 Task: Search one way flight ticket for 2 adults, 4 children and 1 infant on lap in business from Elmira/corning: Elmira/corning Regional Airport to Springfield: Abraham Lincoln Capital Airport on 5-2-2023. Choice of flights is Westjet. Number of bags: 8 checked bags. Price is upto 78000. Outbound departure time preference is 23:30.
Action: Mouse moved to (252, 365)
Screenshot: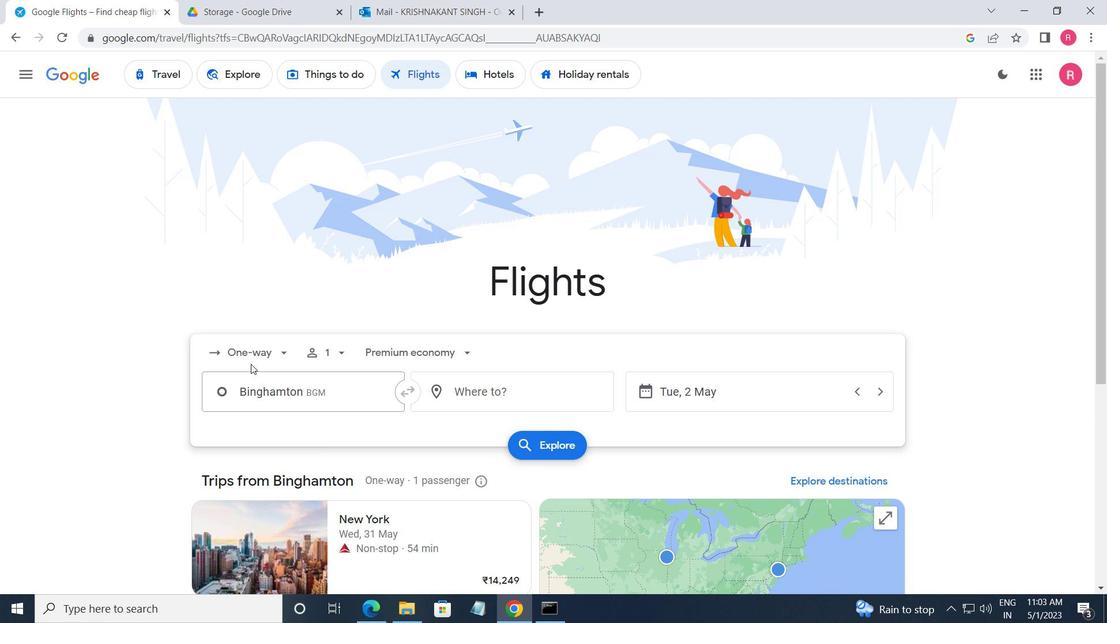 
Action: Mouse pressed left at (252, 365)
Screenshot: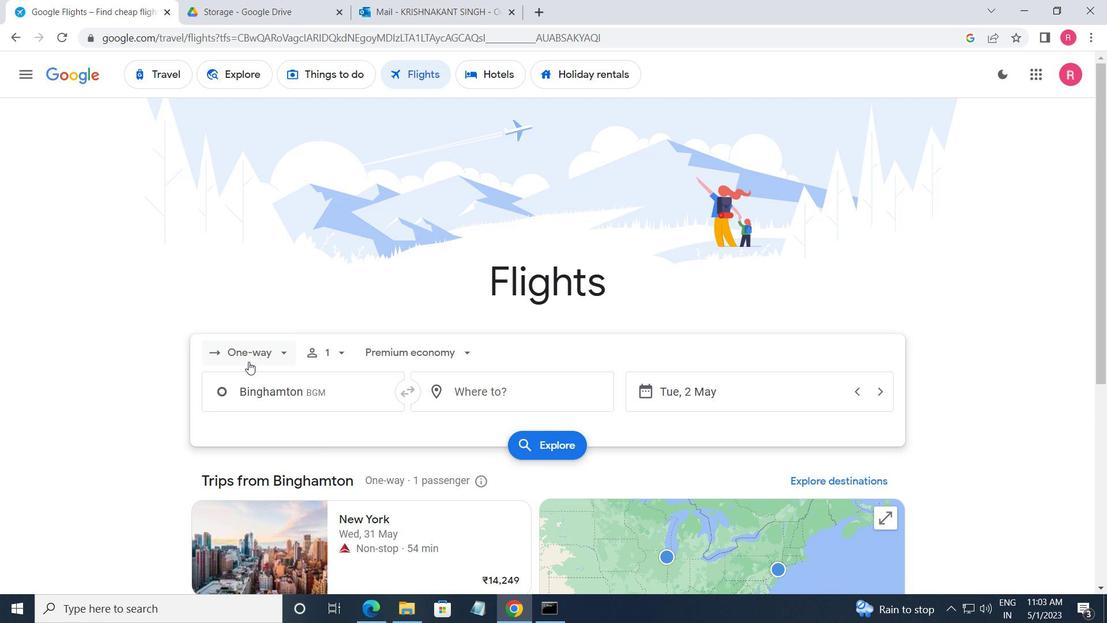 
Action: Mouse moved to (283, 424)
Screenshot: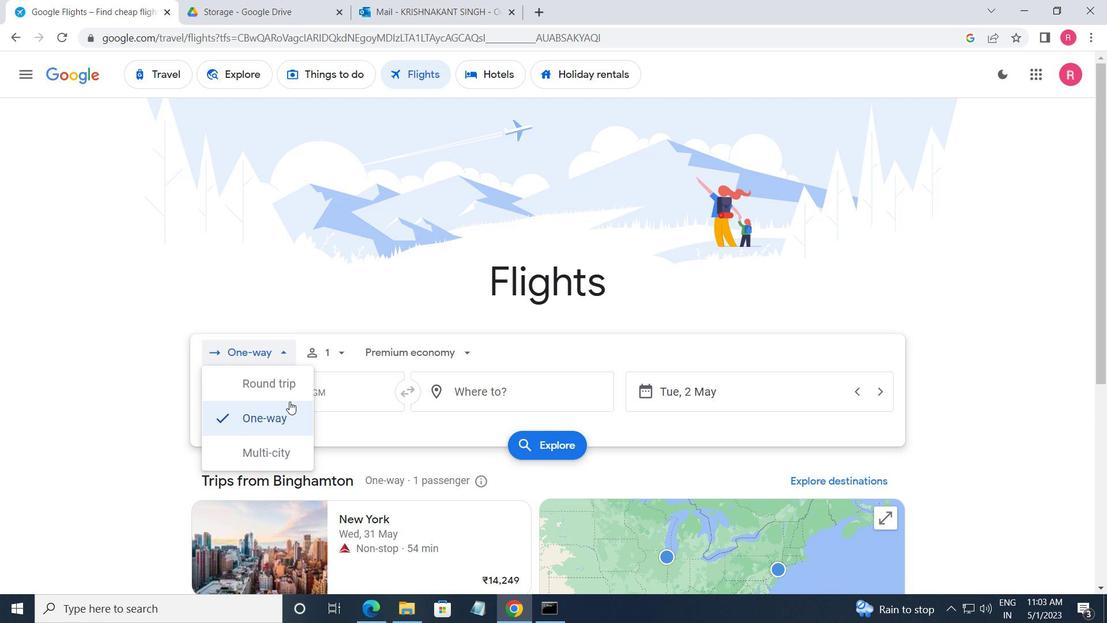 
Action: Mouse pressed left at (283, 424)
Screenshot: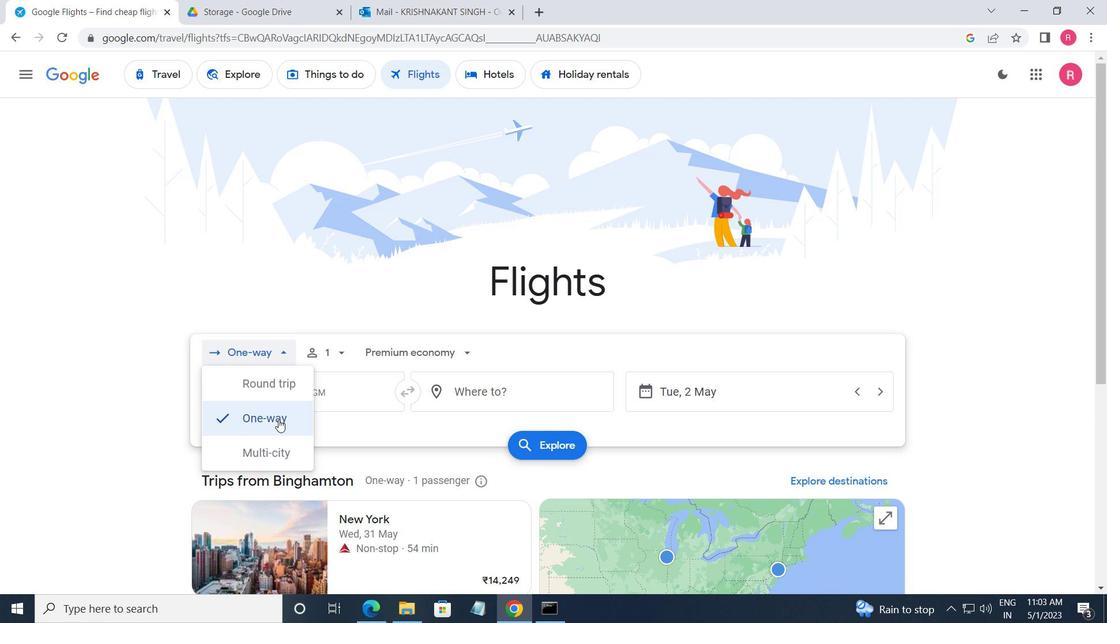 
Action: Mouse moved to (338, 367)
Screenshot: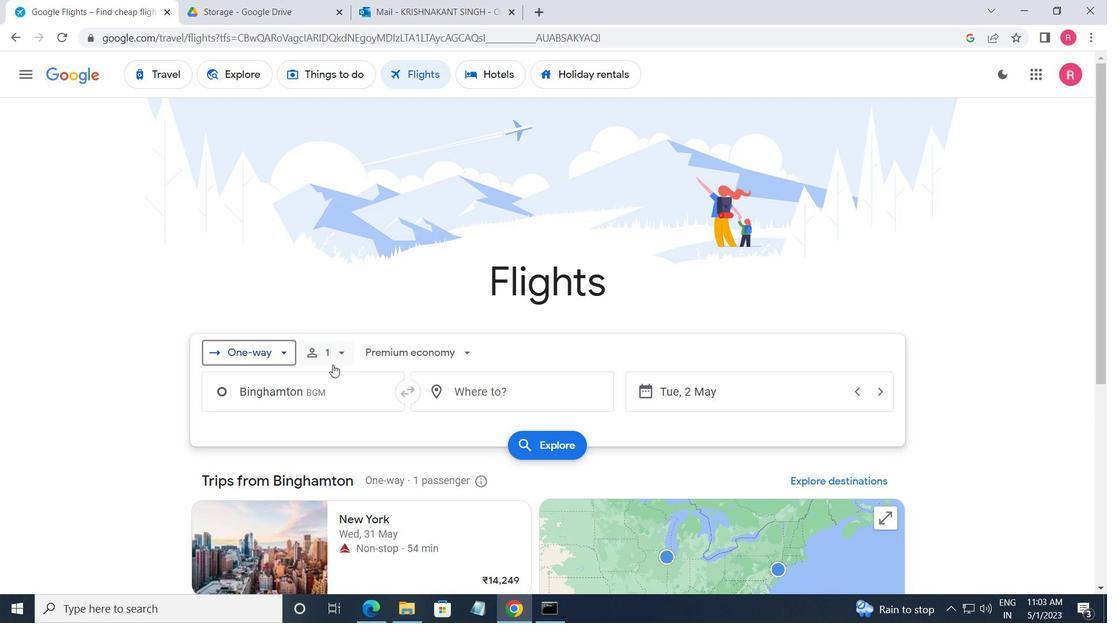 
Action: Mouse pressed left at (338, 367)
Screenshot: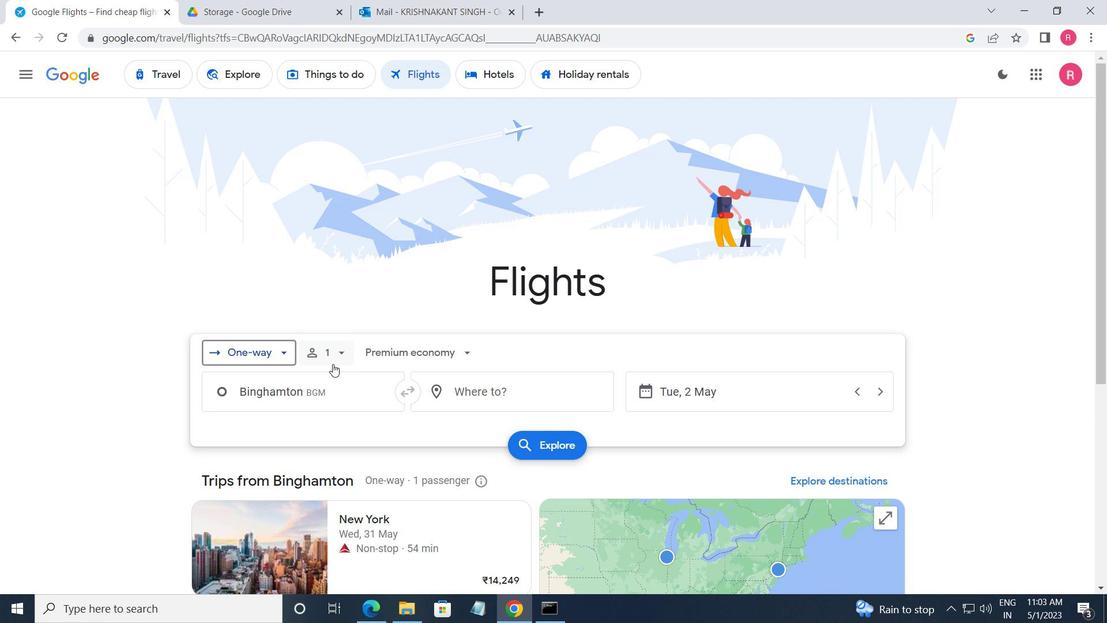 
Action: Mouse moved to (460, 406)
Screenshot: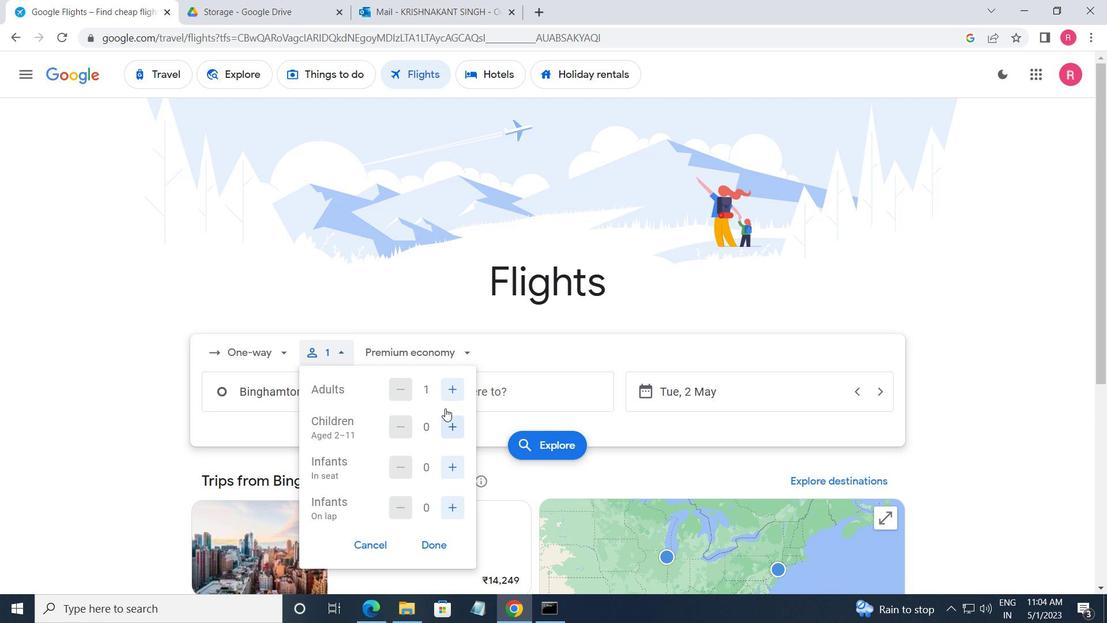 
Action: Mouse pressed left at (460, 406)
Screenshot: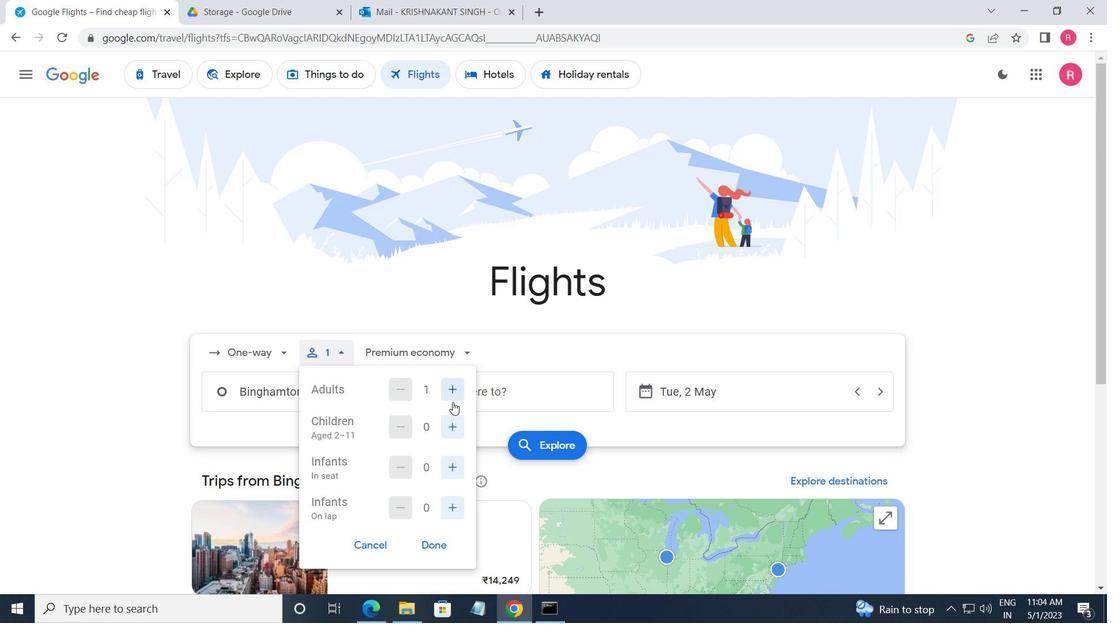 
Action: Mouse pressed left at (460, 406)
Screenshot: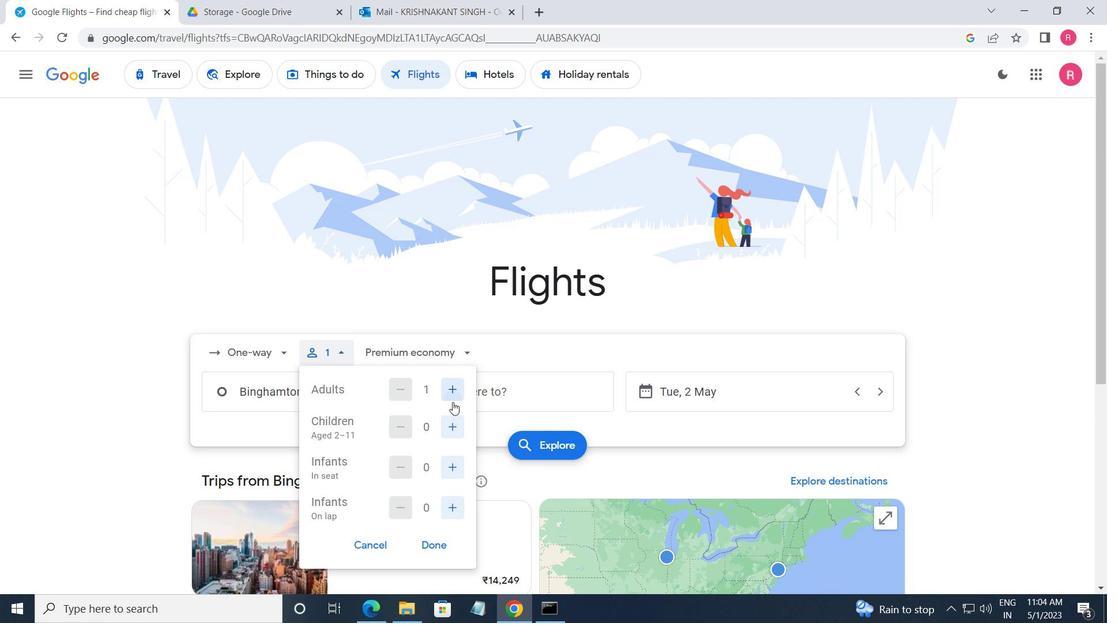 
Action: Mouse moved to (460, 437)
Screenshot: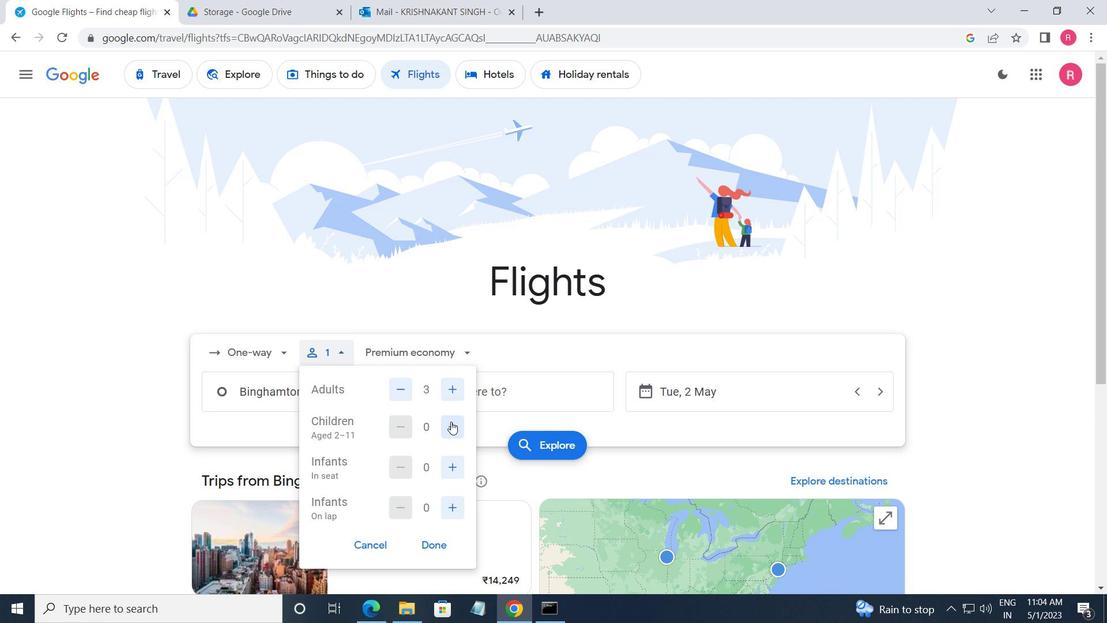 
Action: Mouse pressed left at (460, 437)
Screenshot: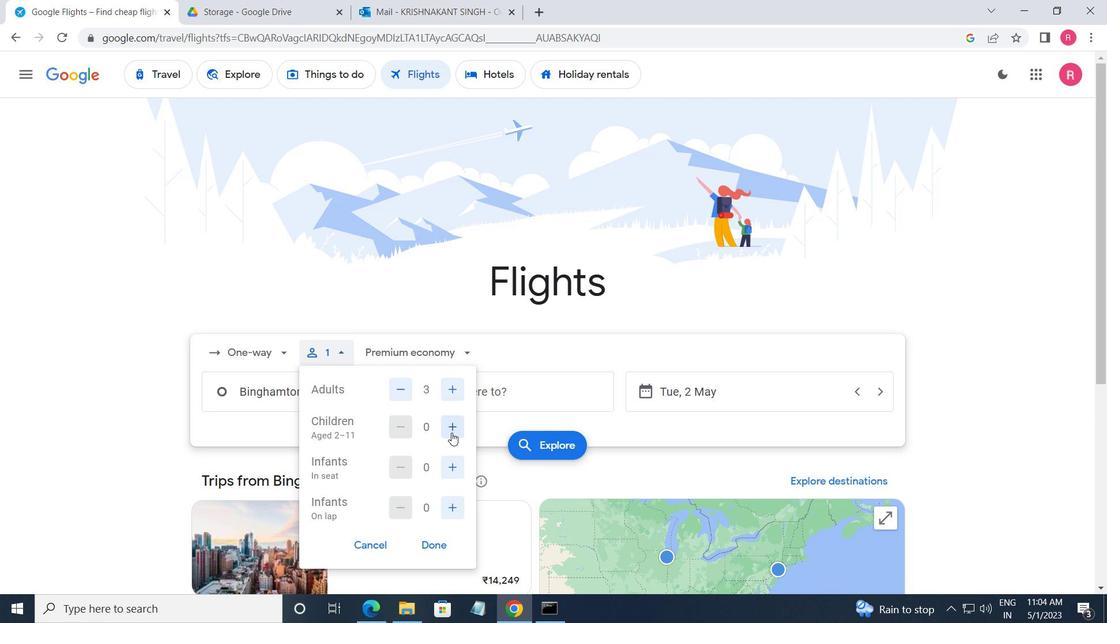 
Action: Mouse moved to (460, 438)
Screenshot: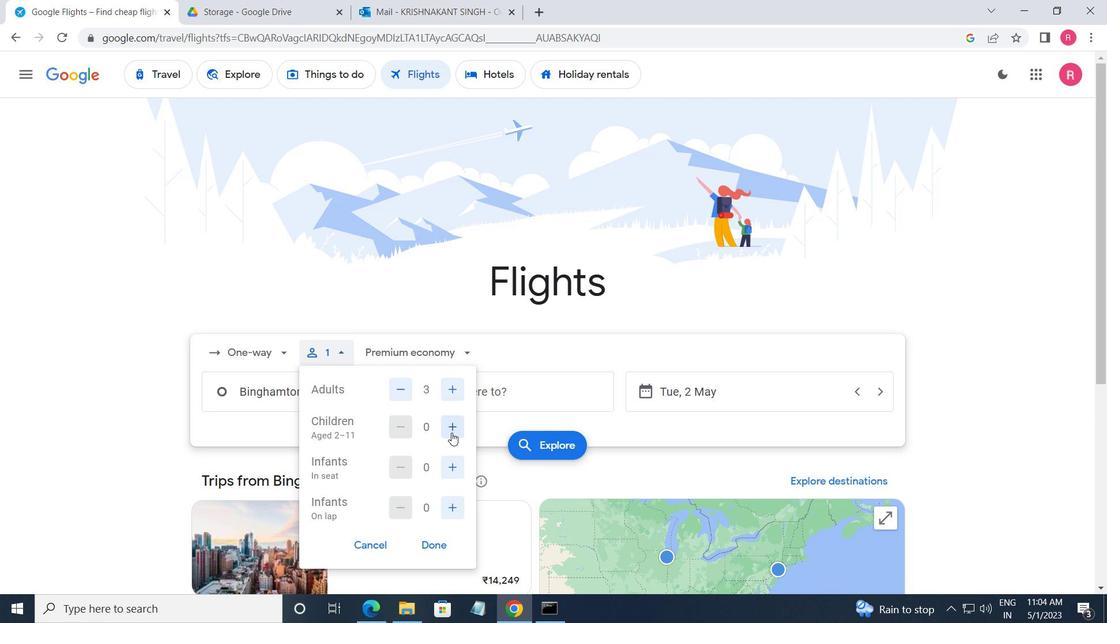 
Action: Mouse pressed left at (460, 438)
Screenshot: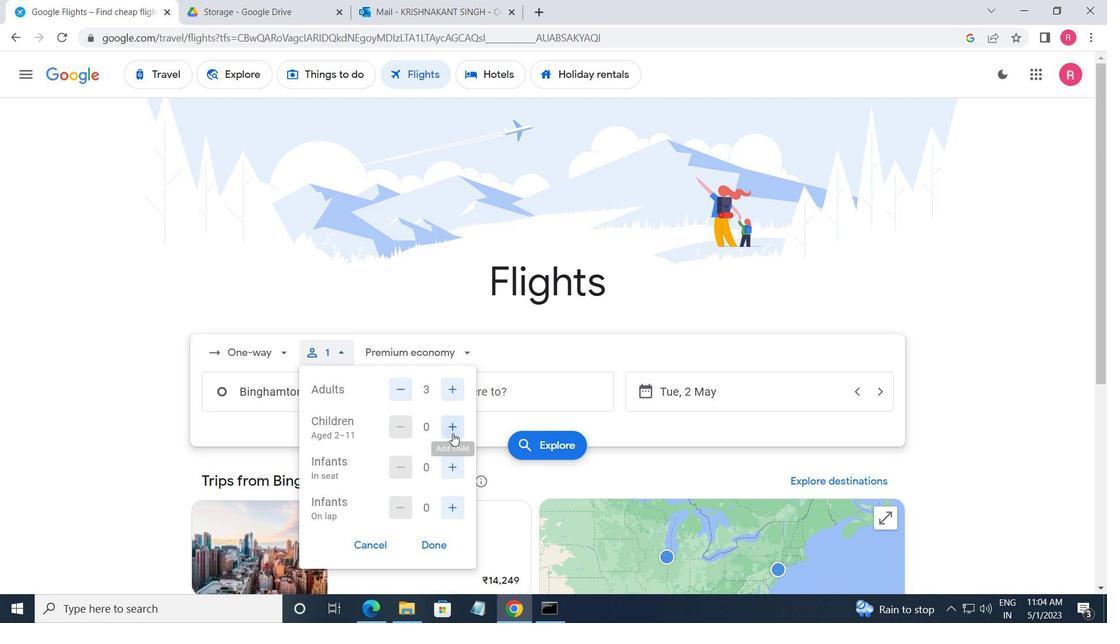 
Action: Mouse pressed left at (460, 438)
Screenshot: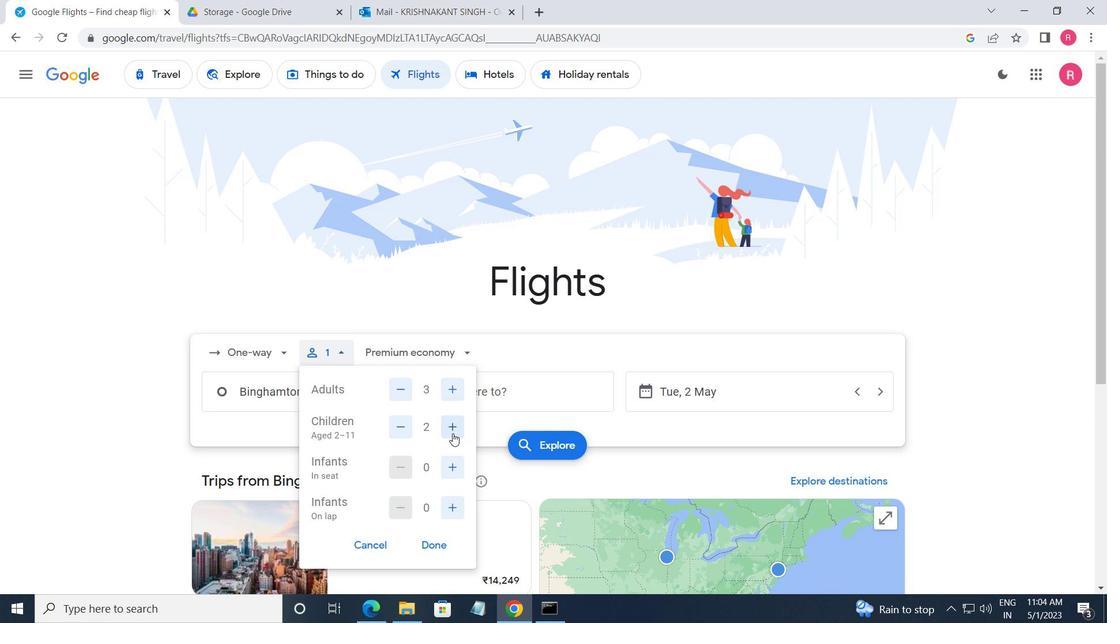
Action: Mouse moved to (453, 553)
Screenshot: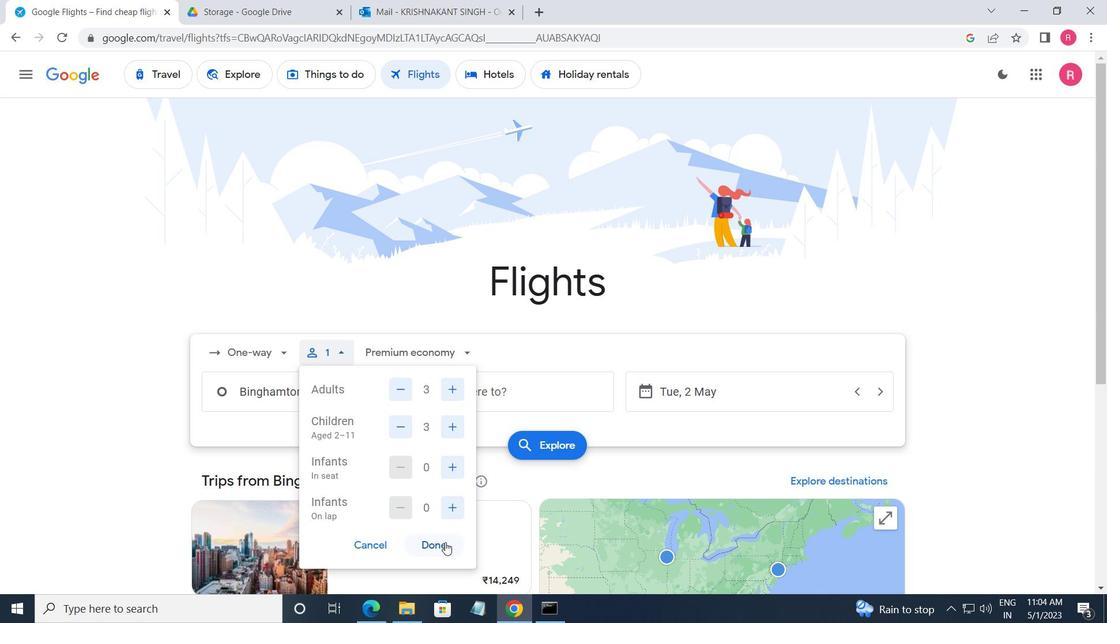 
Action: Mouse pressed left at (453, 553)
Screenshot: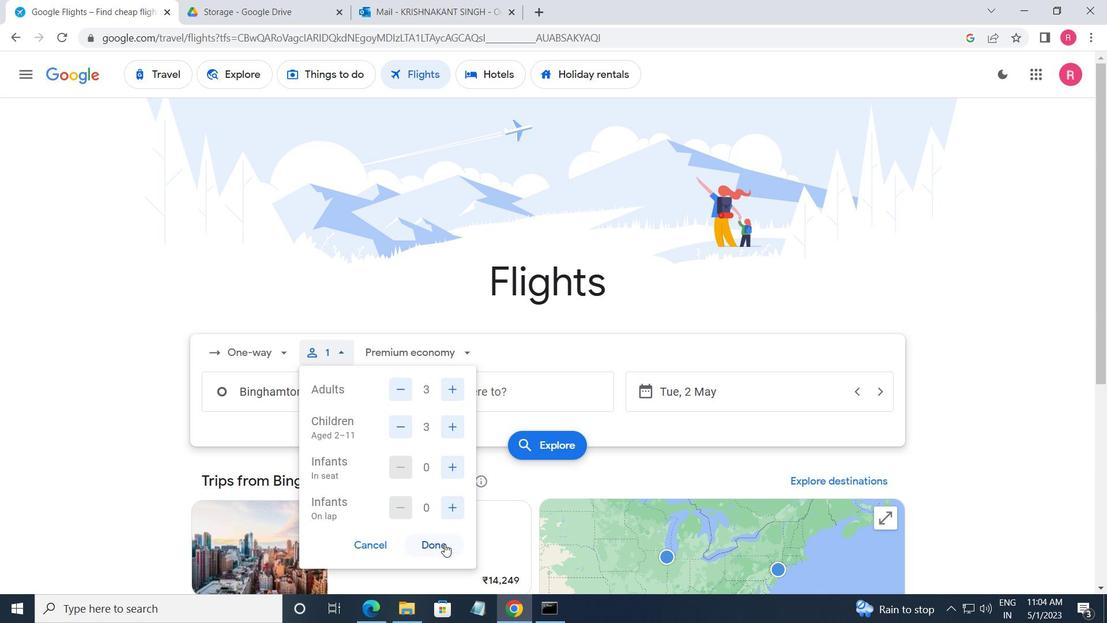 
Action: Mouse moved to (342, 396)
Screenshot: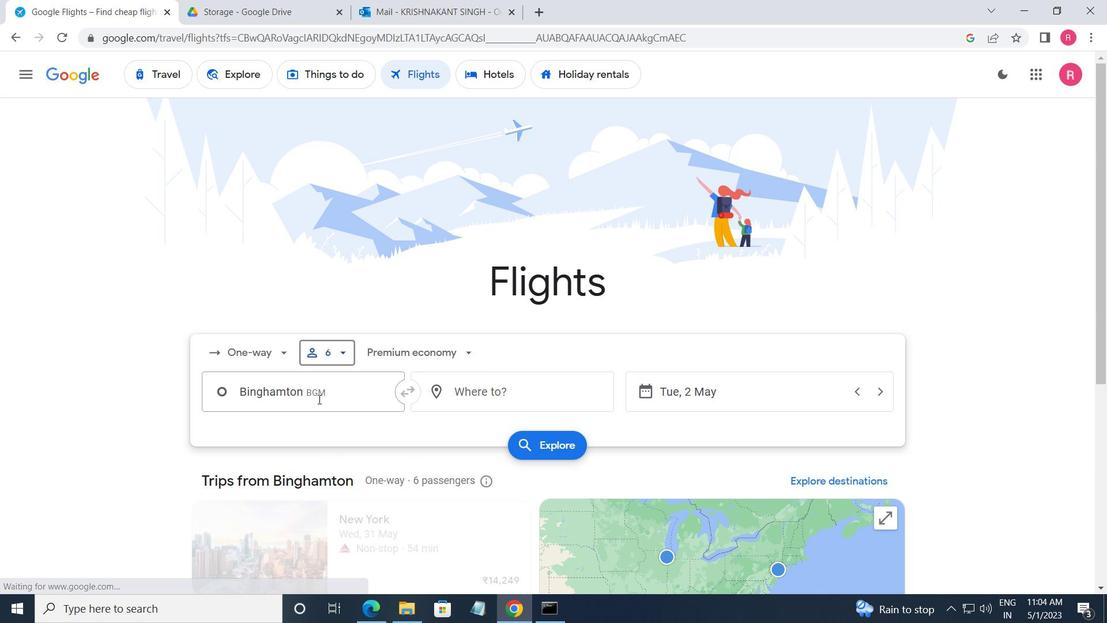 
Action: Mouse pressed left at (342, 396)
Screenshot: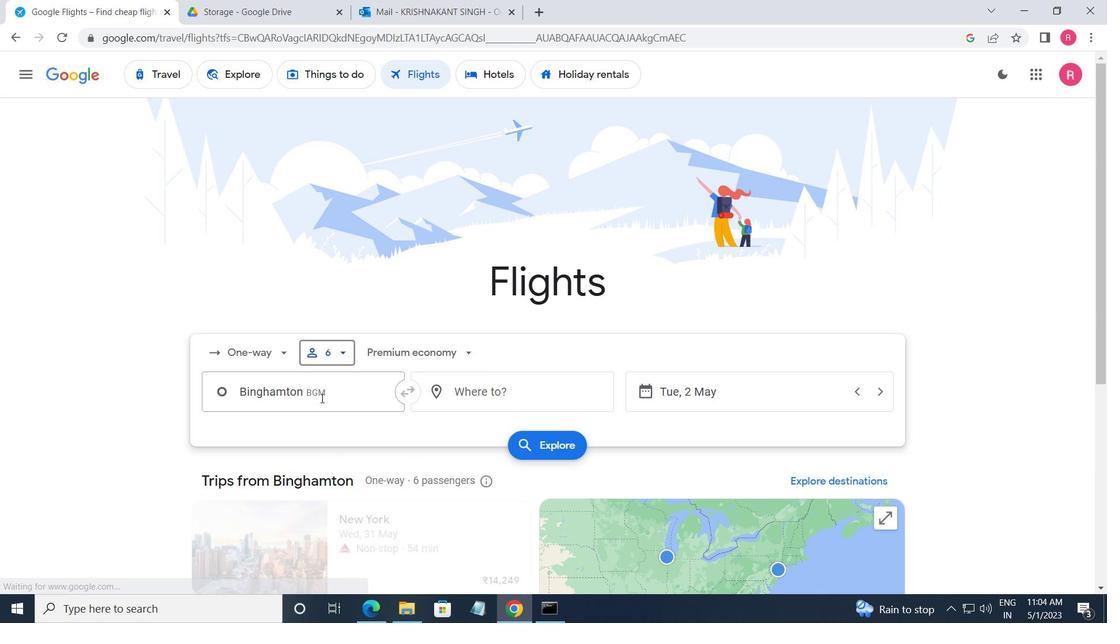 
Action: Mouse moved to (325, 408)
Screenshot: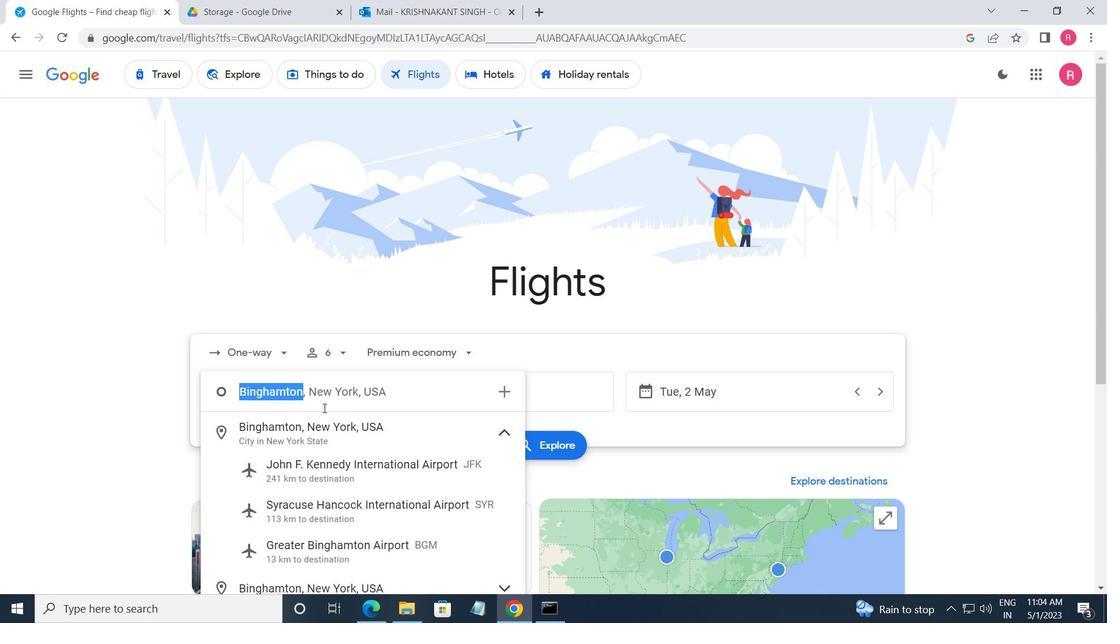 
Action: Mouse pressed left at (325, 408)
Screenshot: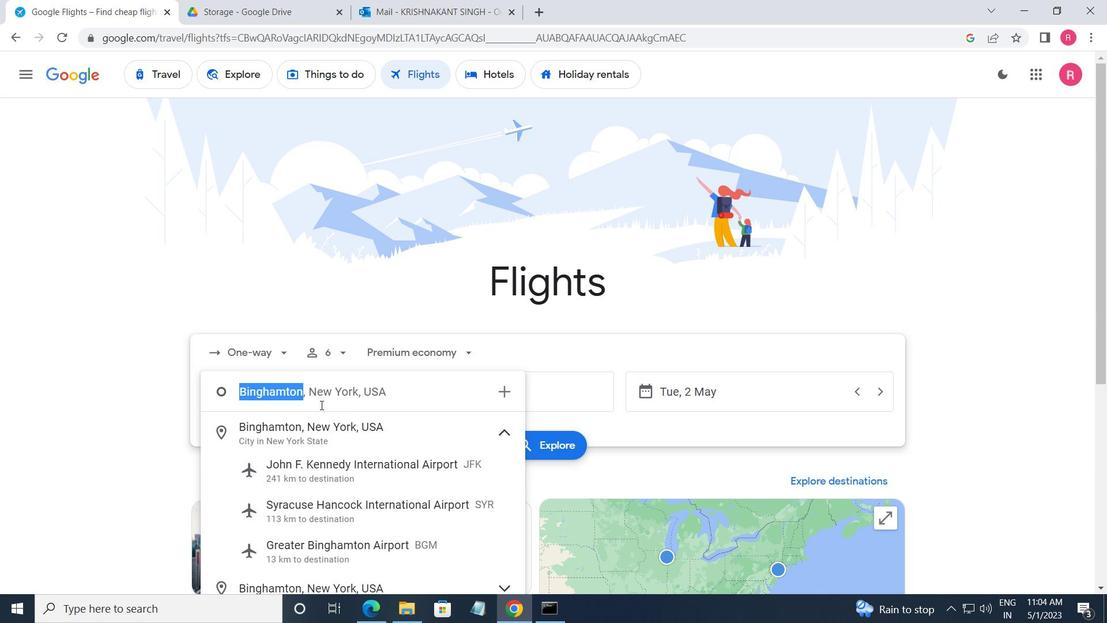 
Action: Key pressed <Key.space><Key.backspace><Key.backspace><Key.backspace><Key.backspace><Key.backspace><Key.backspace><Key.backspace><Key.backspace><Key.backspace><Key.backspace><Key.backspace><Key.backspace><Key.backspace><Key.backspace><Key.backspace><Key.backspace><Key.shift>GREAER<Key.backspace><Key.backspace>TER<Key.space><Key.shift>B
Screenshot: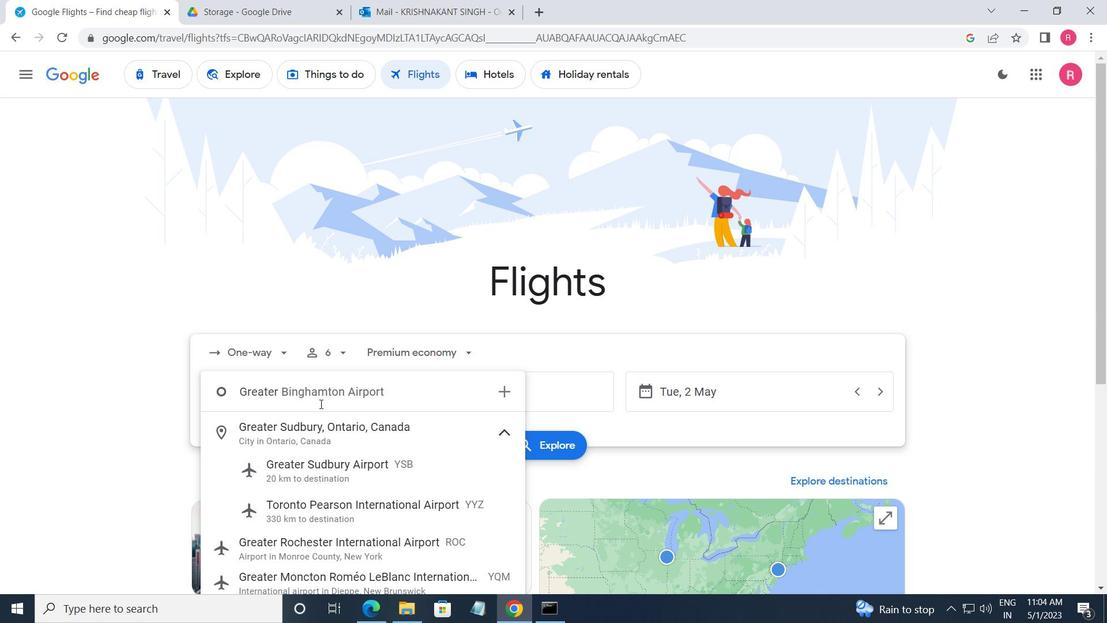 
Action: Mouse moved to (327, 402)
Screenshot: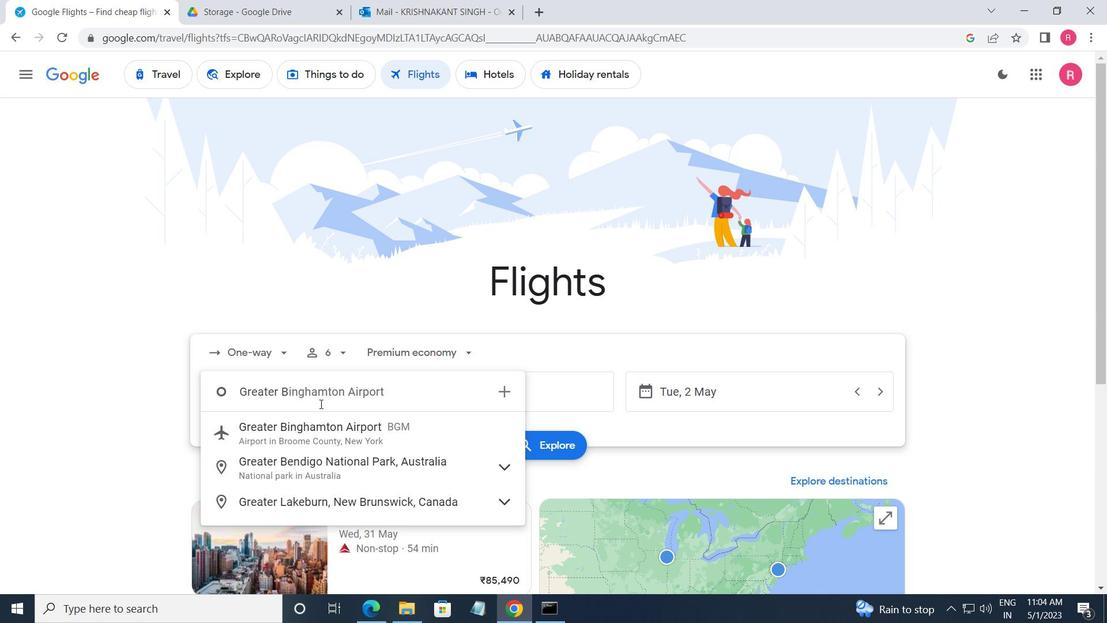 
Action: Mouse scrolled (327, 402) with delta (0, 0)
Screenshot: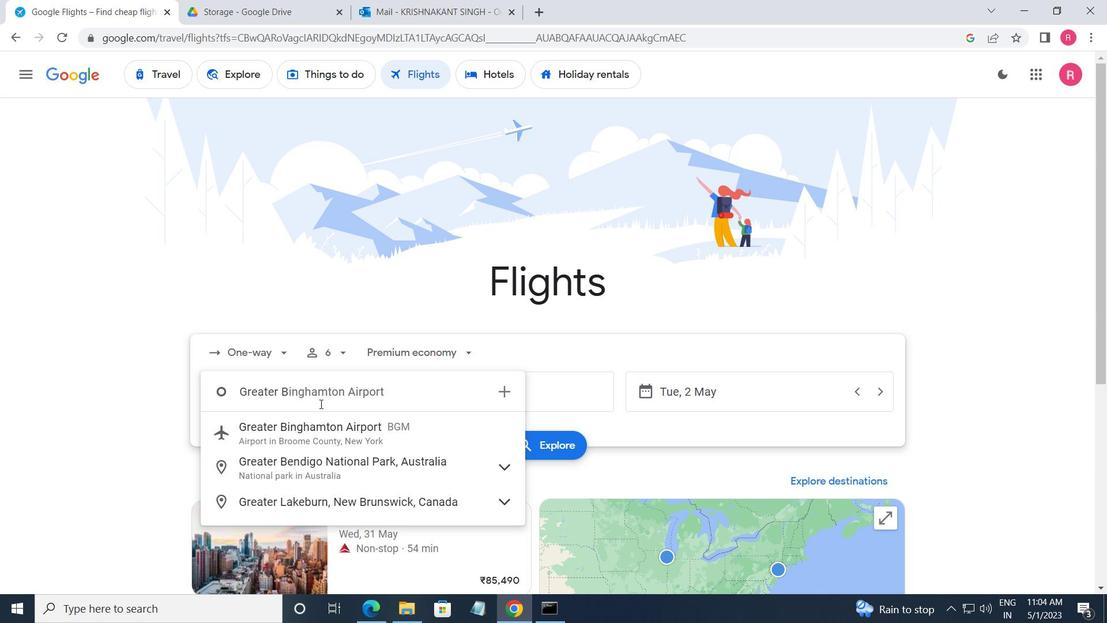 
Action: Mouse moved to (366, 440)
Screenshot: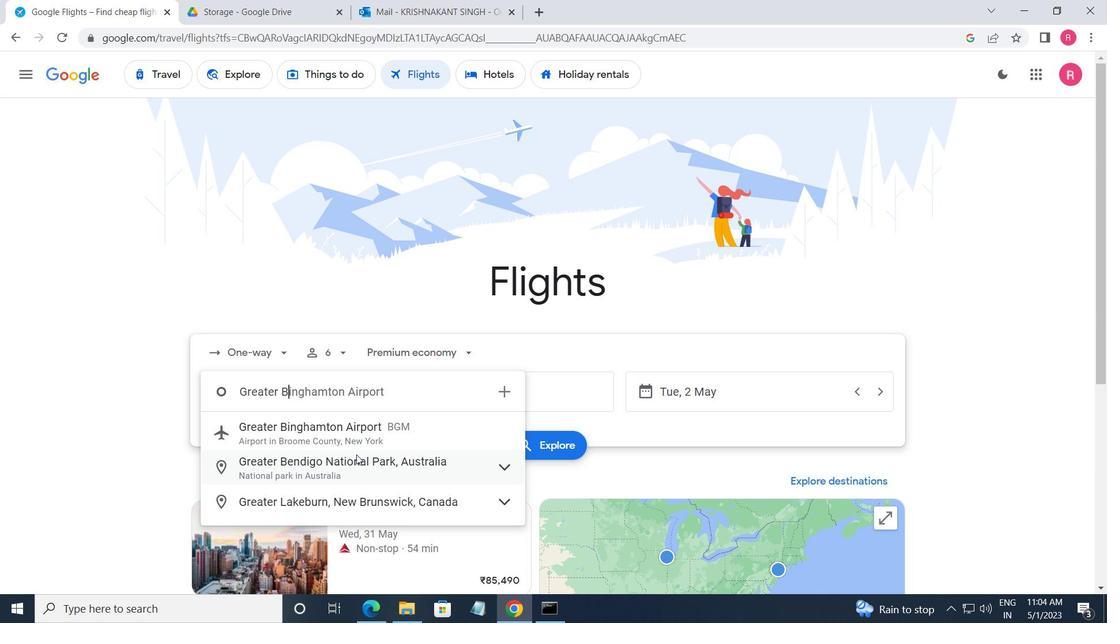 
Action: Mouse pressed left at (366, 440)
Screenshot: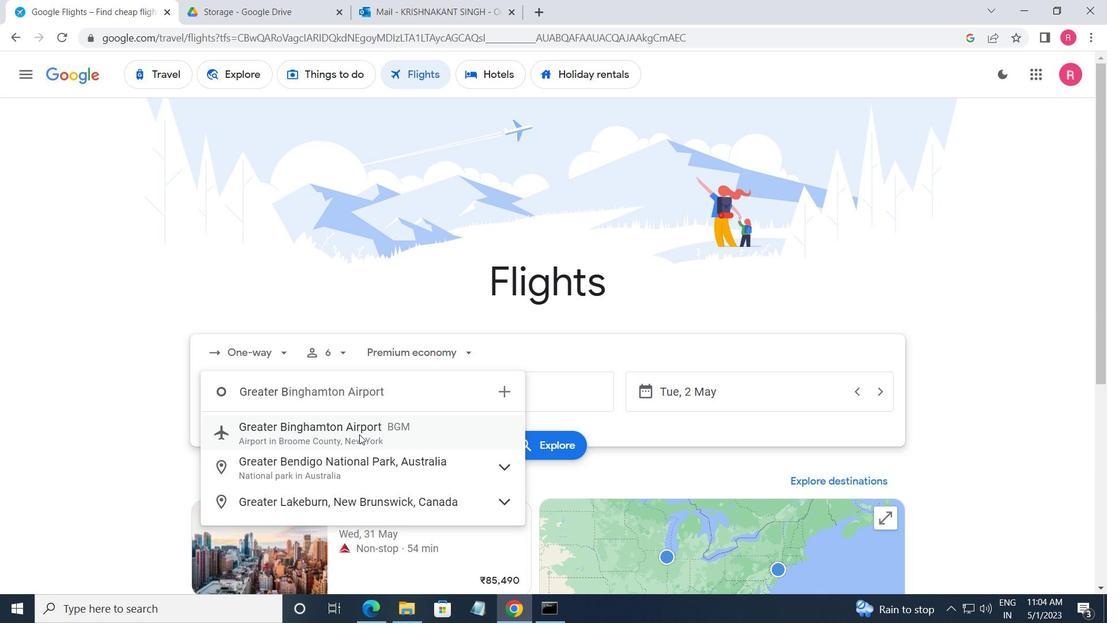 
Action: Mouse moved to (488, 389)
Screenshot: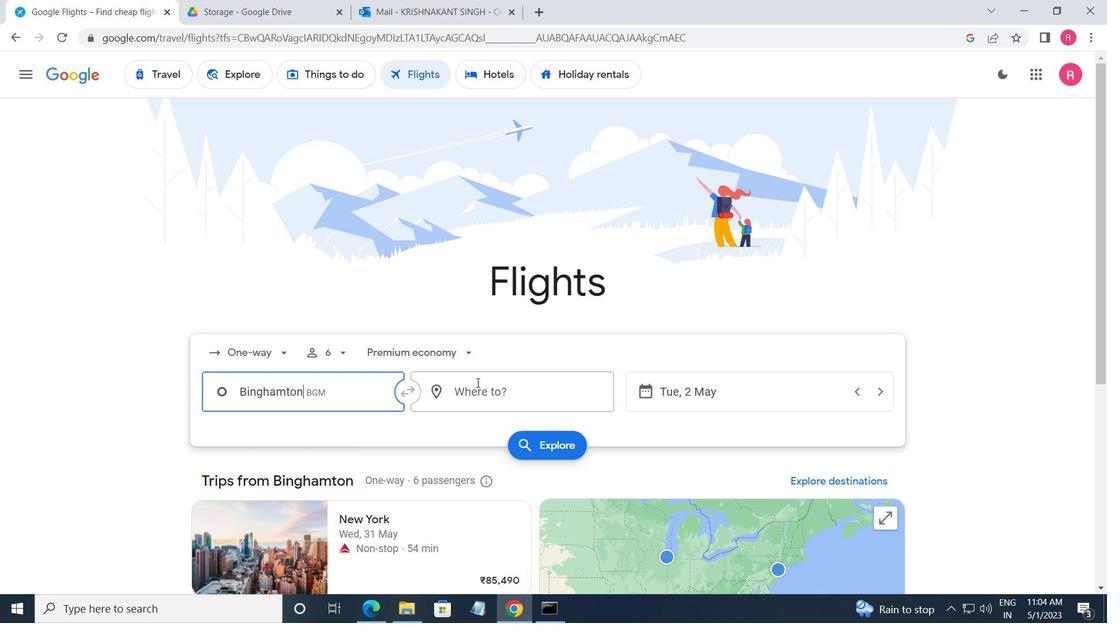 
Action: Mouse pressed left at (488, 389)
Screenshot: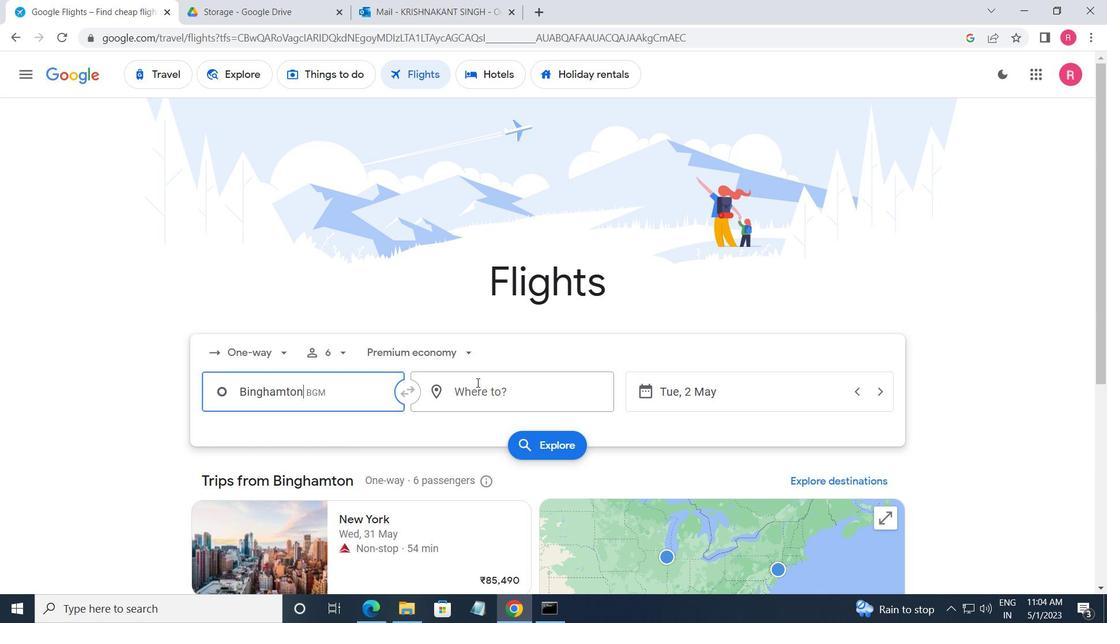 
Action: Mouse moved to (485, 546)
Screenshot: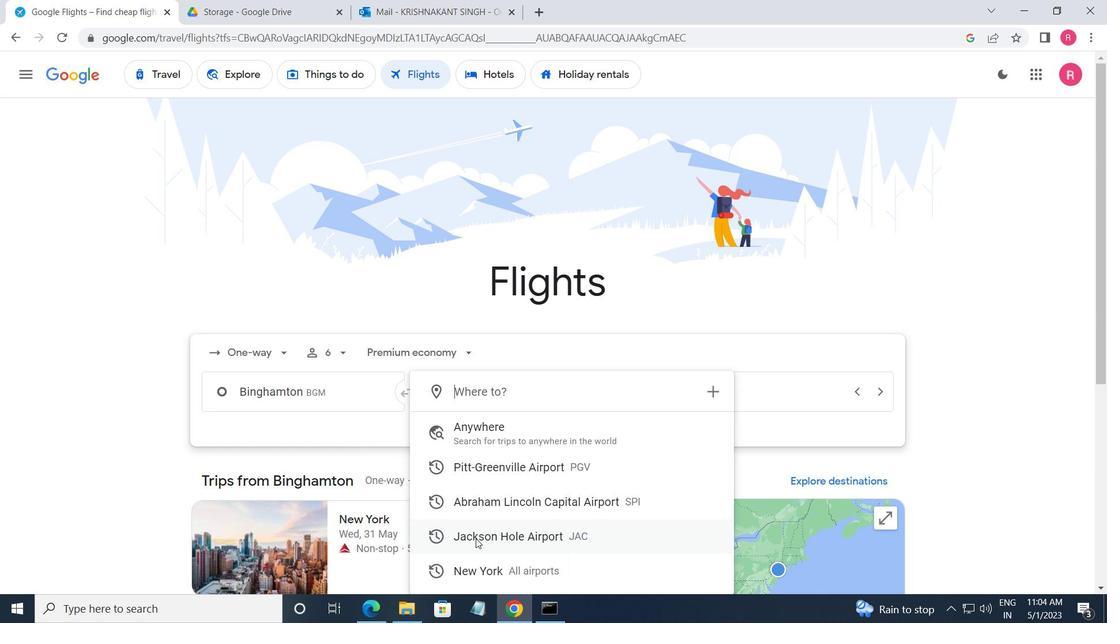 
Action: Mouse pressed left at (485, 546)
Screenshot: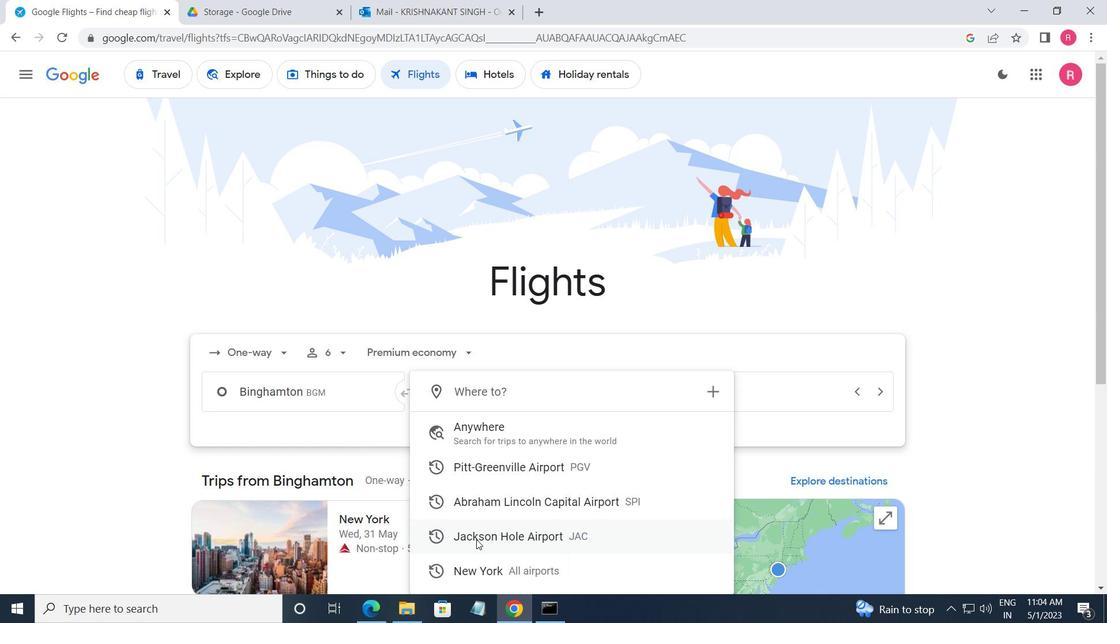 
Action: Mouse moved to (755, 389)
Screenshot: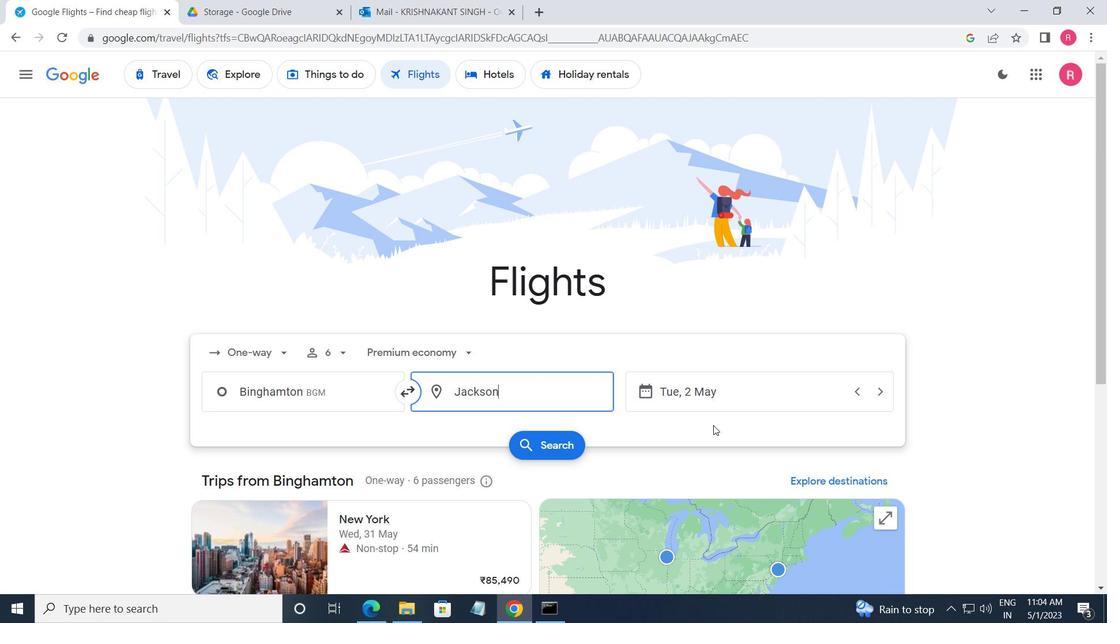 
Action: Mouse pressed left at (755, 389)
Screenshot: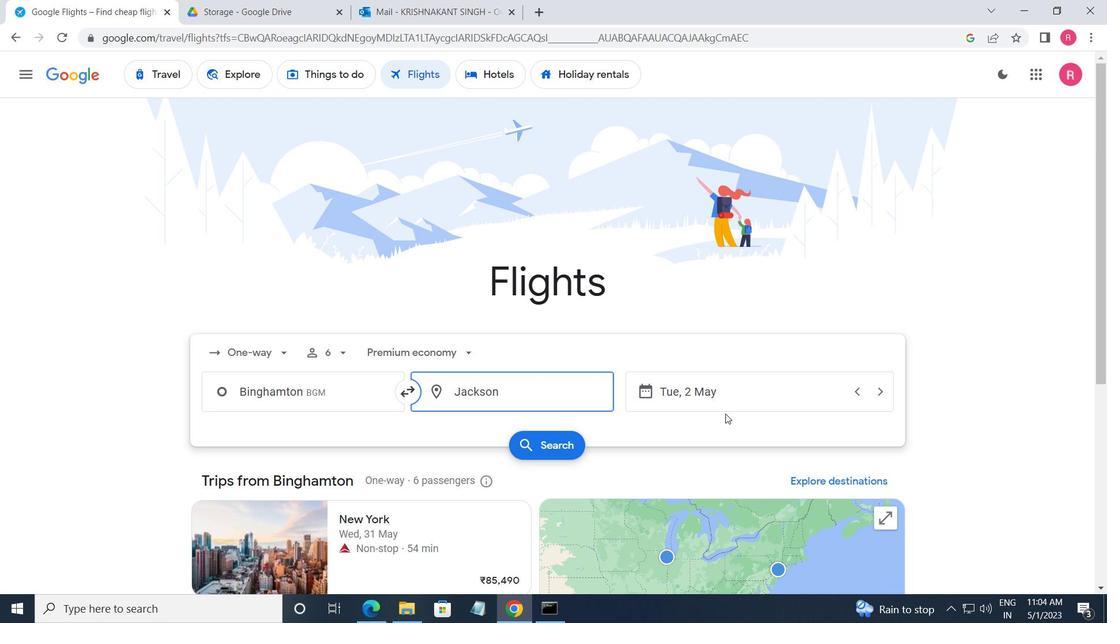 
Action: Mouse moved to (462, 335)
Screenshot: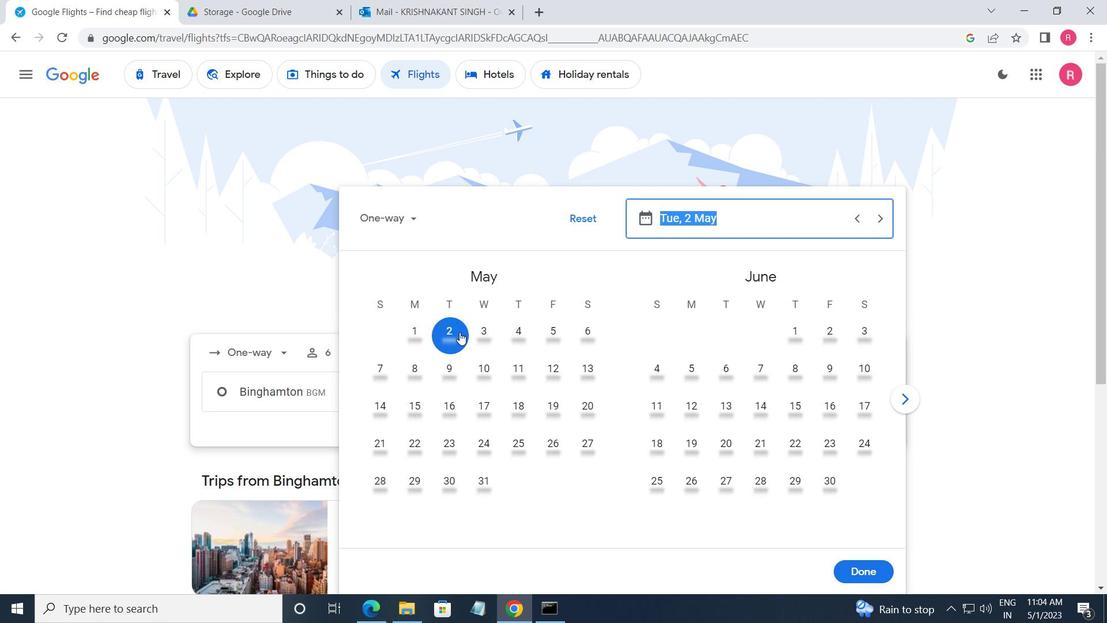 
Action: Mouse pressed left at (462, 335)
Screenshot: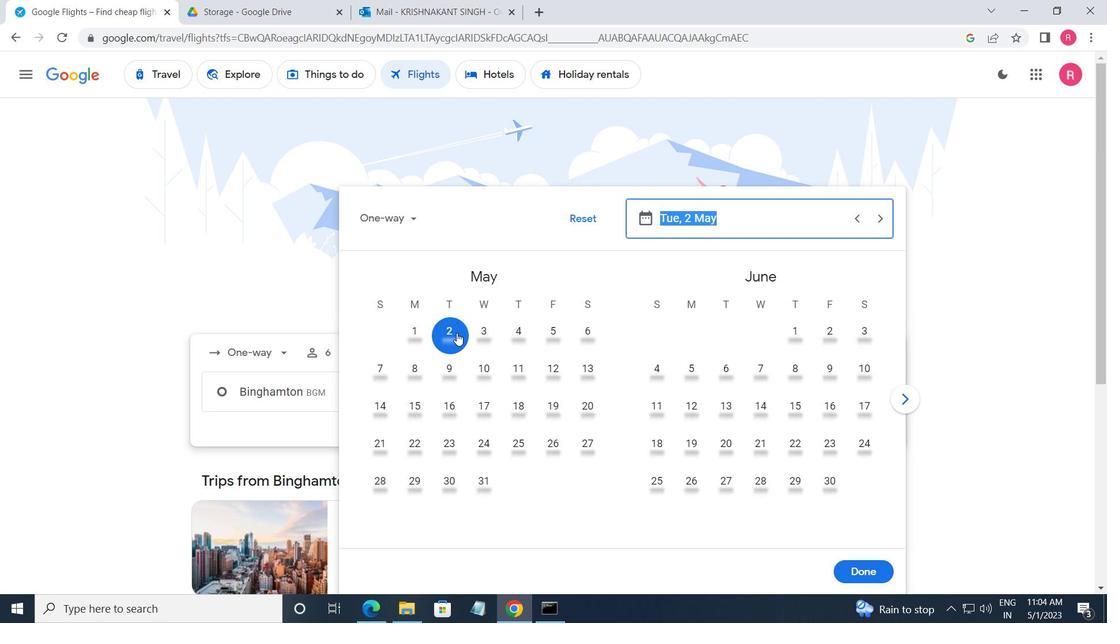 
Action: Mouse moved to (875, 578)
Screenshot: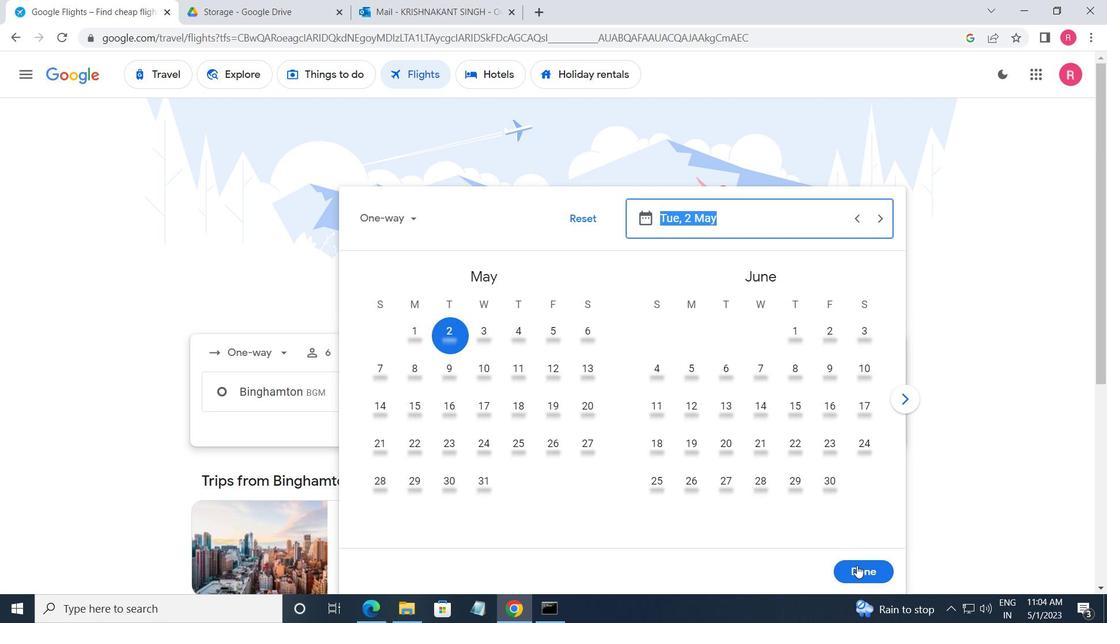 
Action: Mouse pressed left at (875, 578)
Screenshot: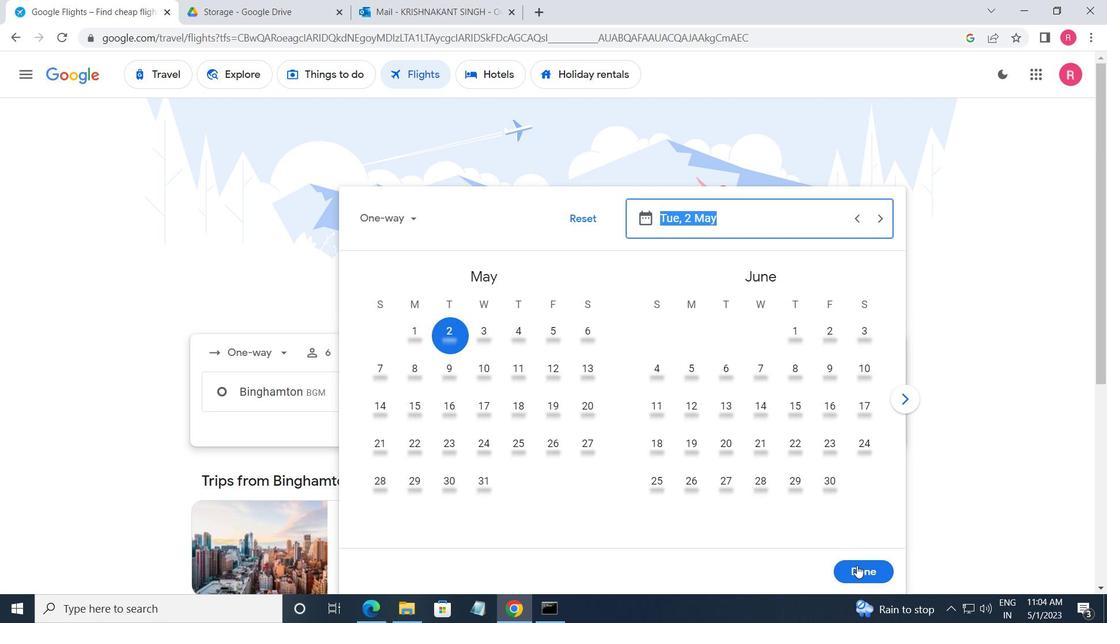 
Action: Mouse moved to (435, 354)
Screenshot: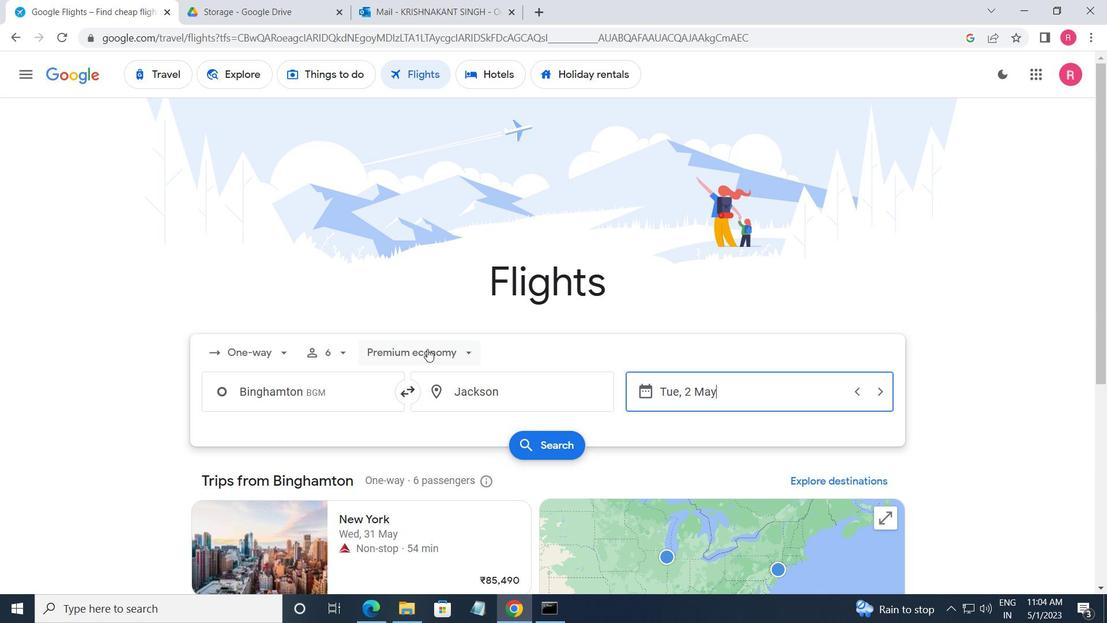 
Action: Mouse pressed left at (435, 354)
Screenshot: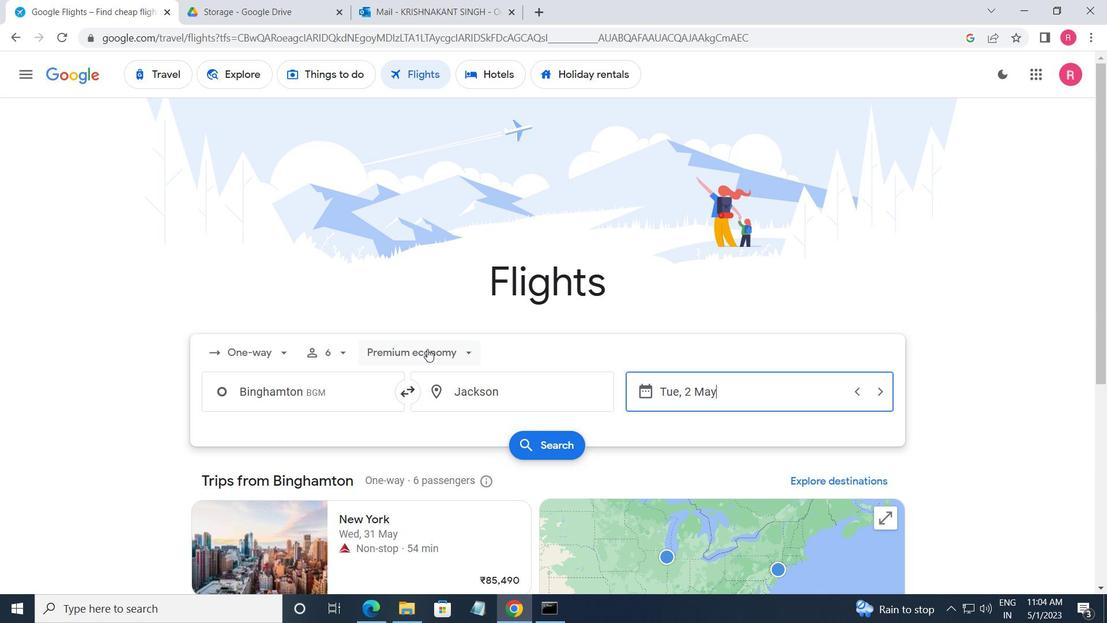 
Action: Mouse moved to (443, 449)
Screenshot: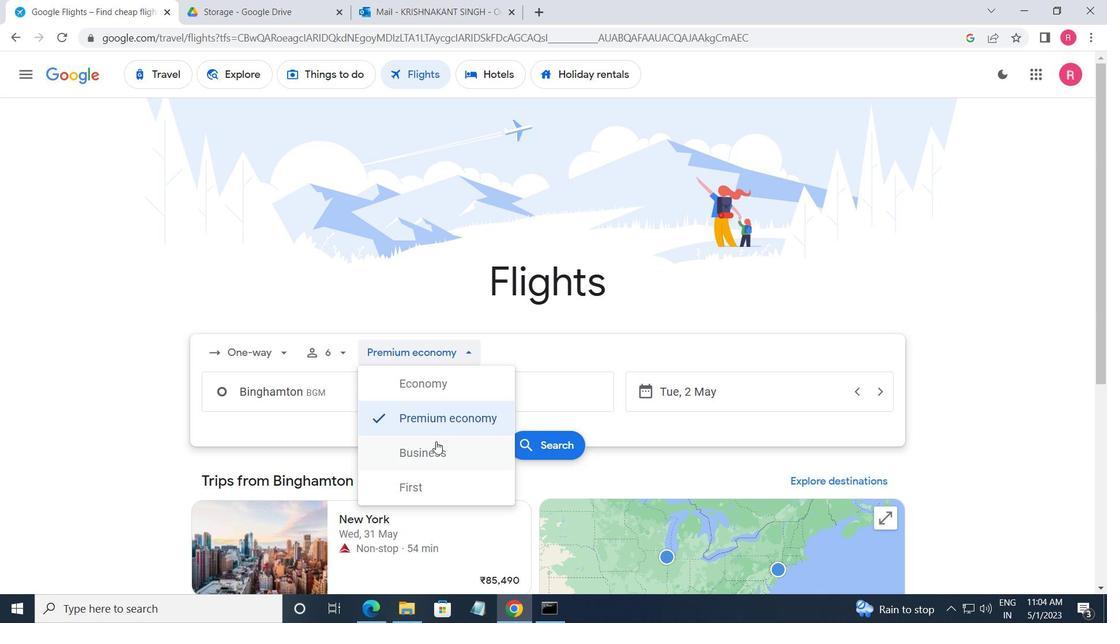 
Action: Mouse pressed left at (443, 449)
Screenshot: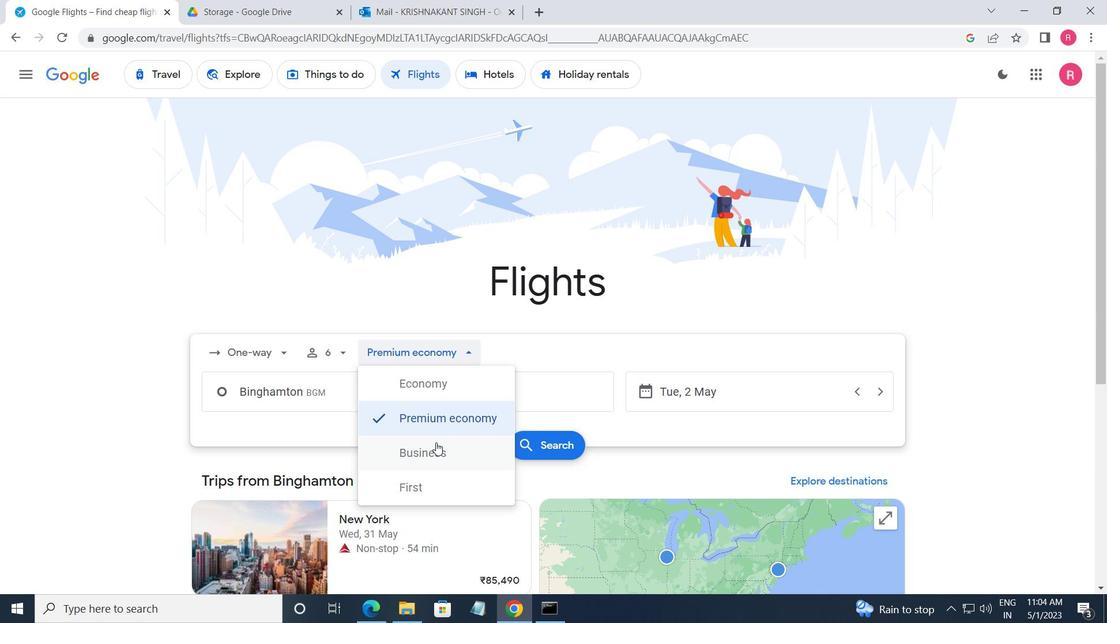 
Action: Mouse moved to (538, 462)
Screenshot: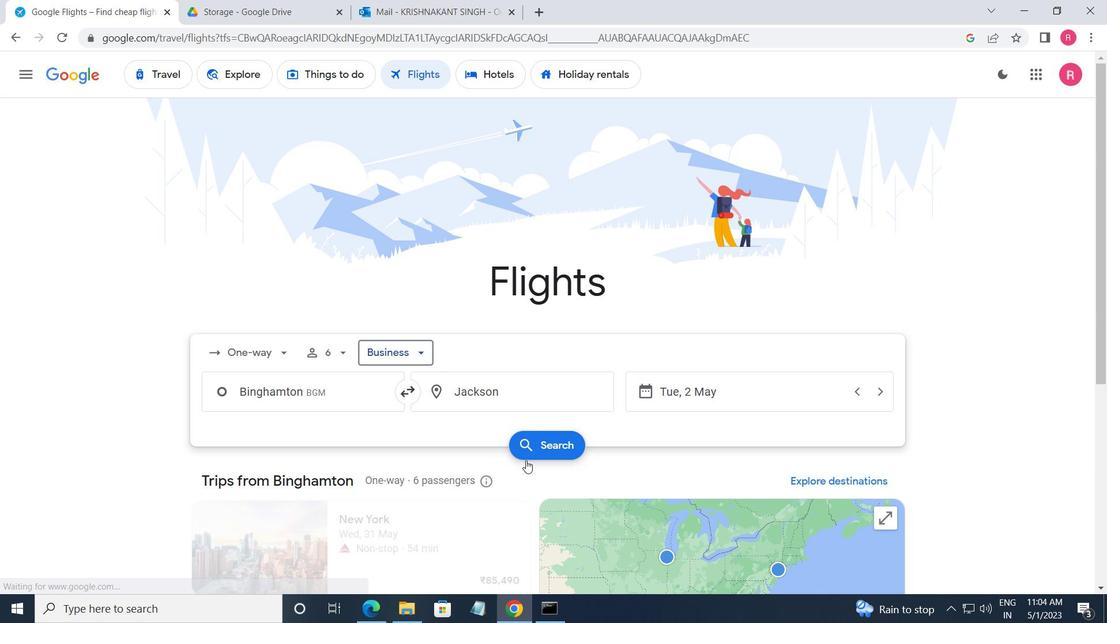 
Action: Mouse pressed left at (538, 462)
Screenshot: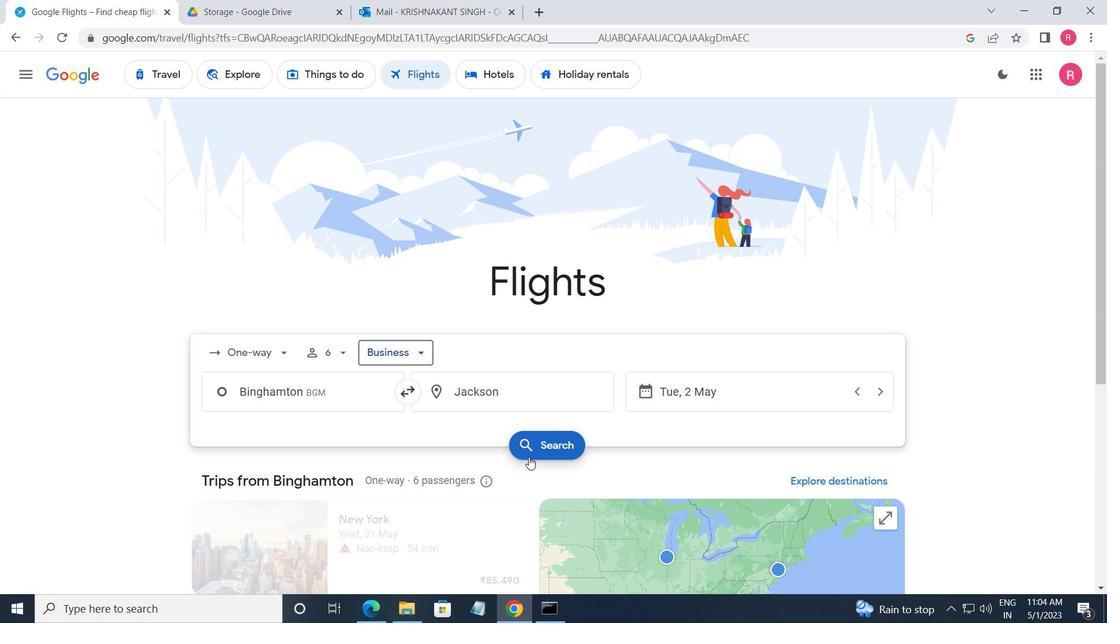 
Action: Mouse moved to (216, 207)
Screenshot: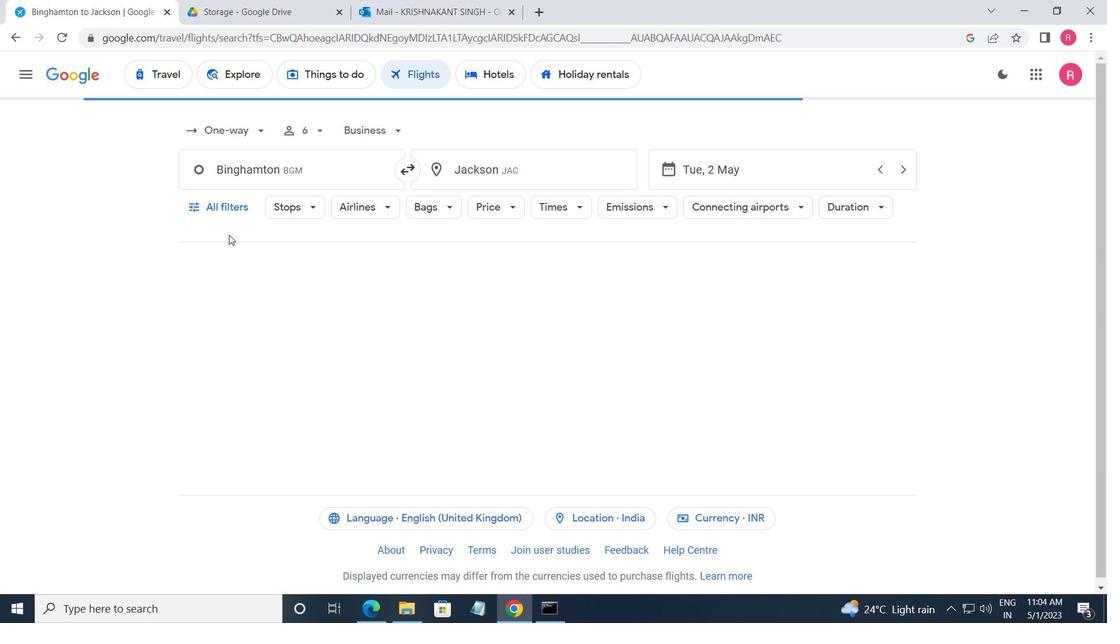 
Action: Mouse pressed left at (216, 207)
Screenshot: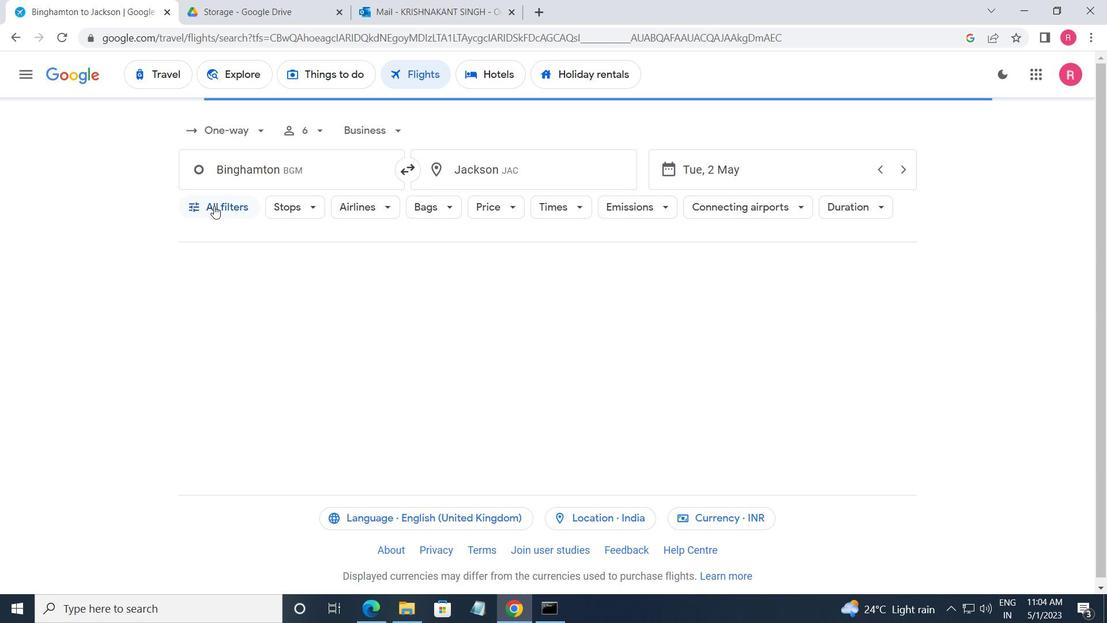 
Action: Mouse moved to (244, 387)
Screenshot: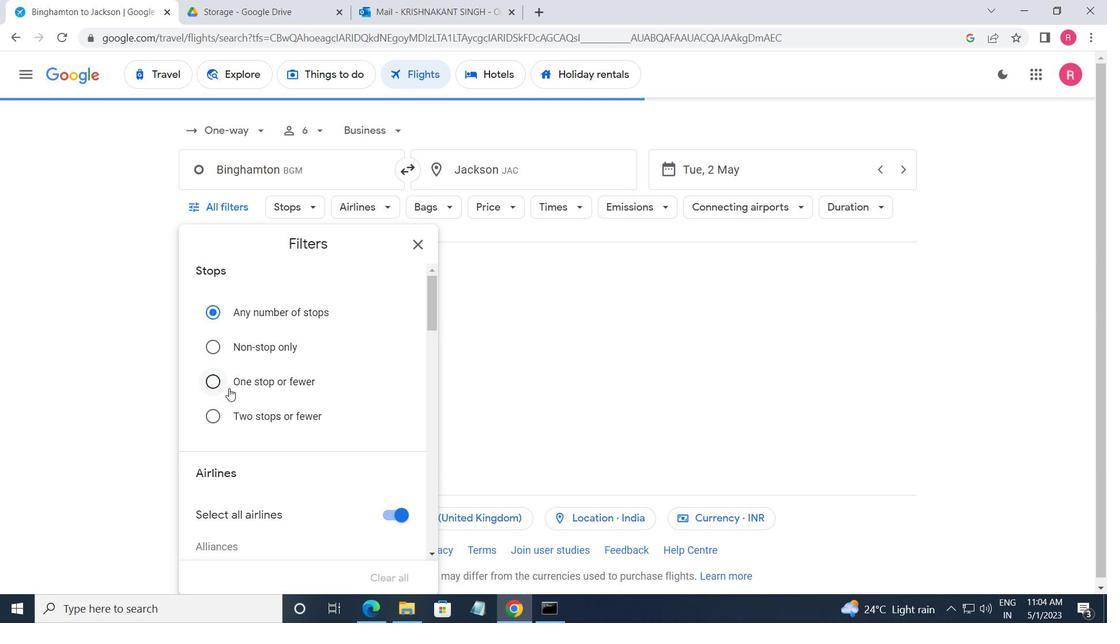 
Action: Mouse scrolled (244, 387) with delta (0, 0)
Screenshot: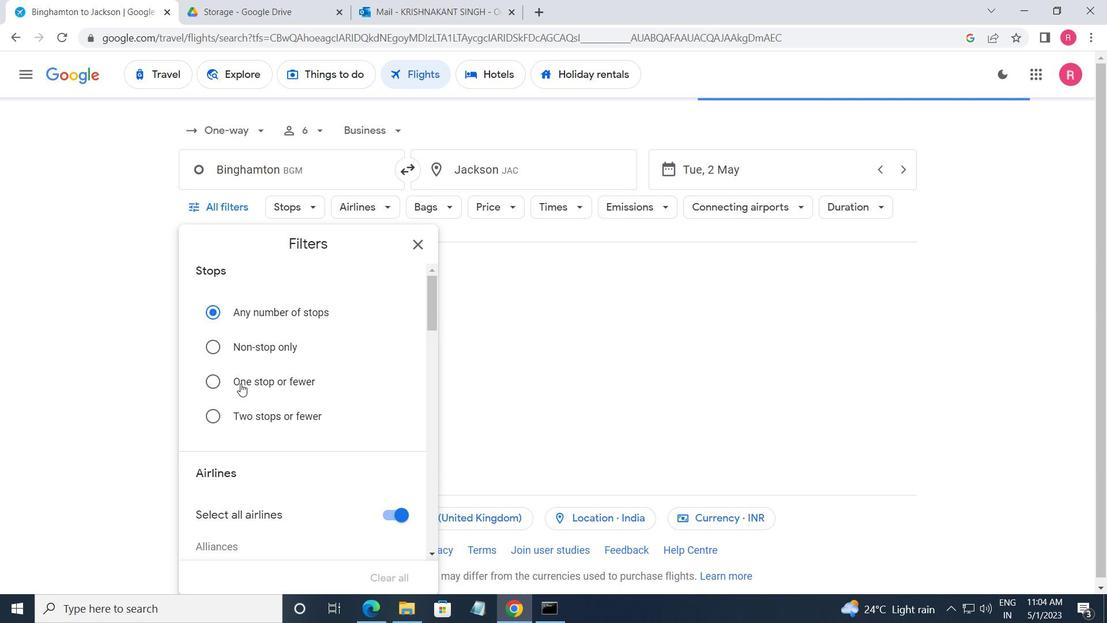 
Action: Mouse scrolled (244, 387) with delta (0, 0)
Screenshot: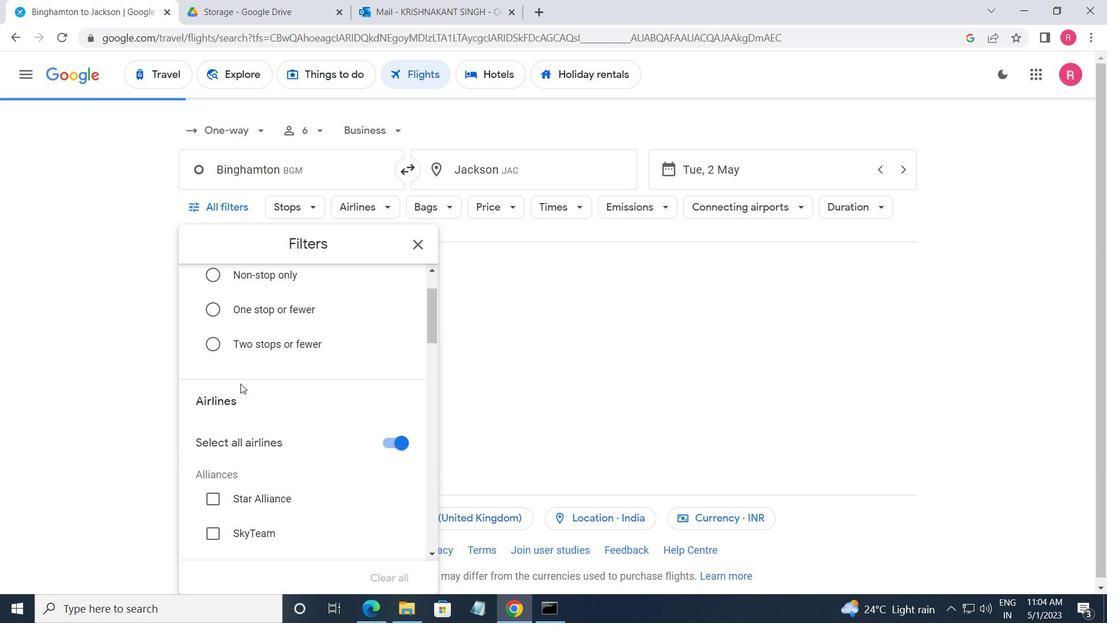 
Action: Mouse scrolled (244, 387) with delta (0, 0)
Screenshot: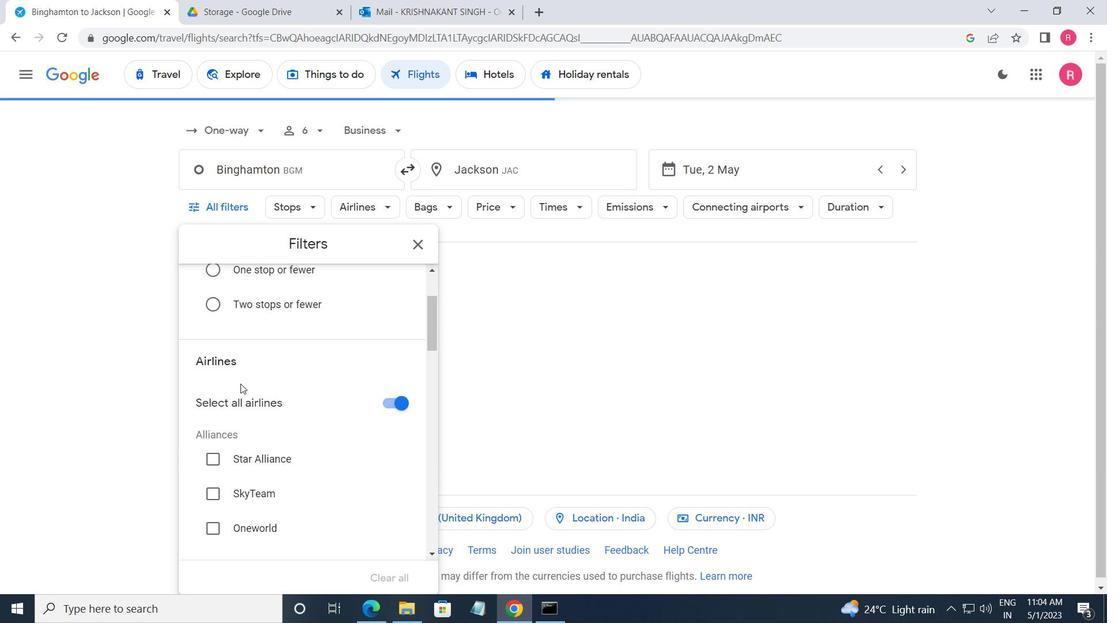 
Action: Mouse scrolled (244, 387) with delta (0, 0)
Screenshot: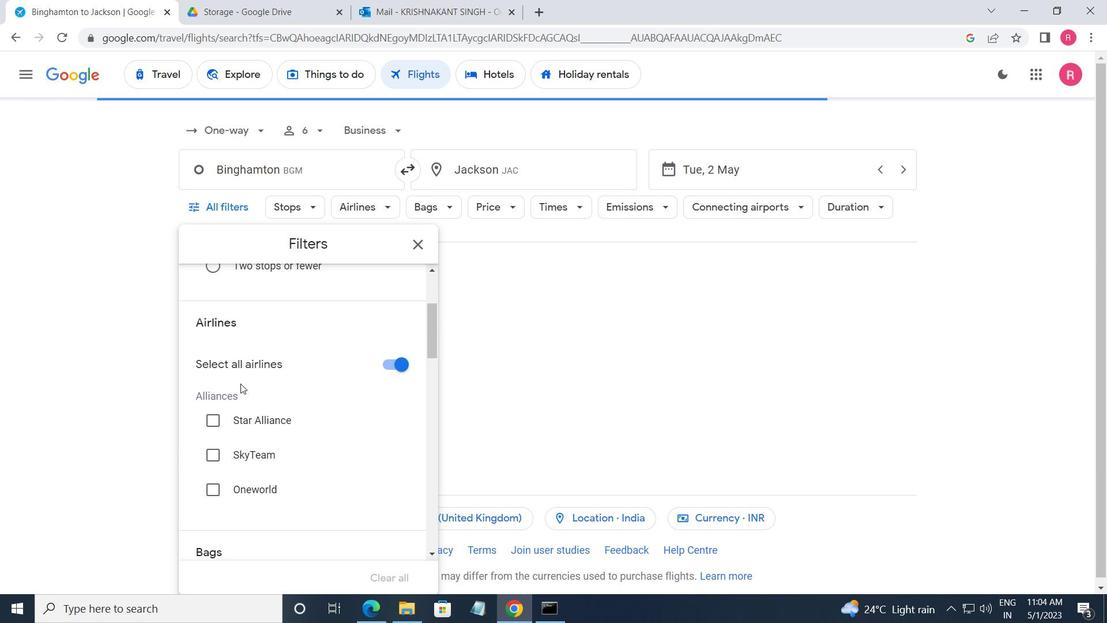 
Action: Mouse scrolled (244, 387) with delta (0, 0)
Screenshot: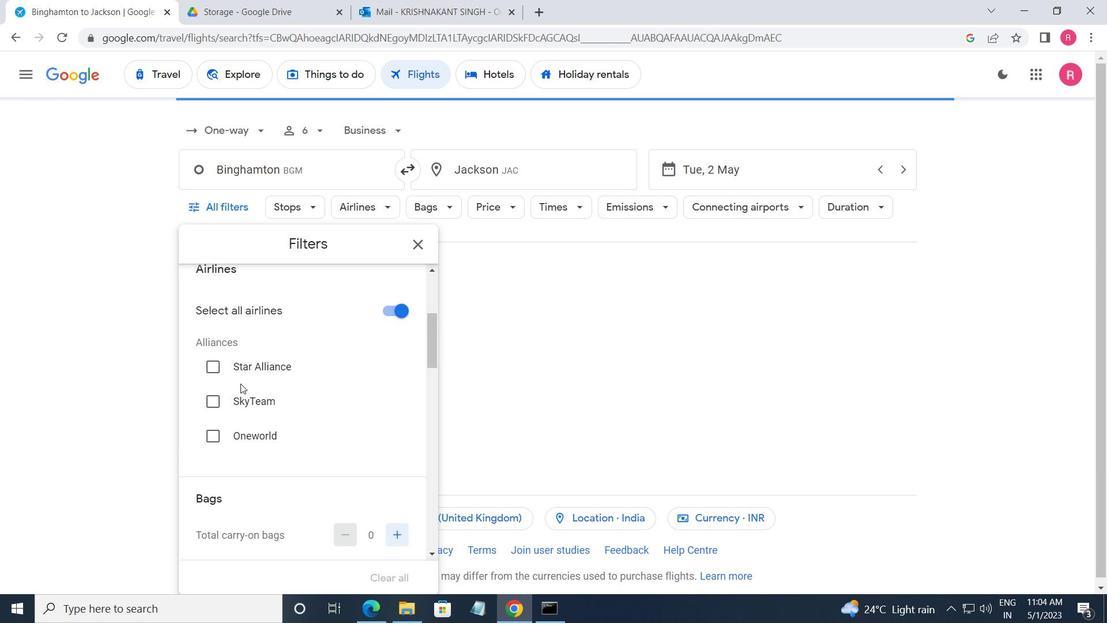 
Action: Mouse moved to (374, 400)
Screenshot: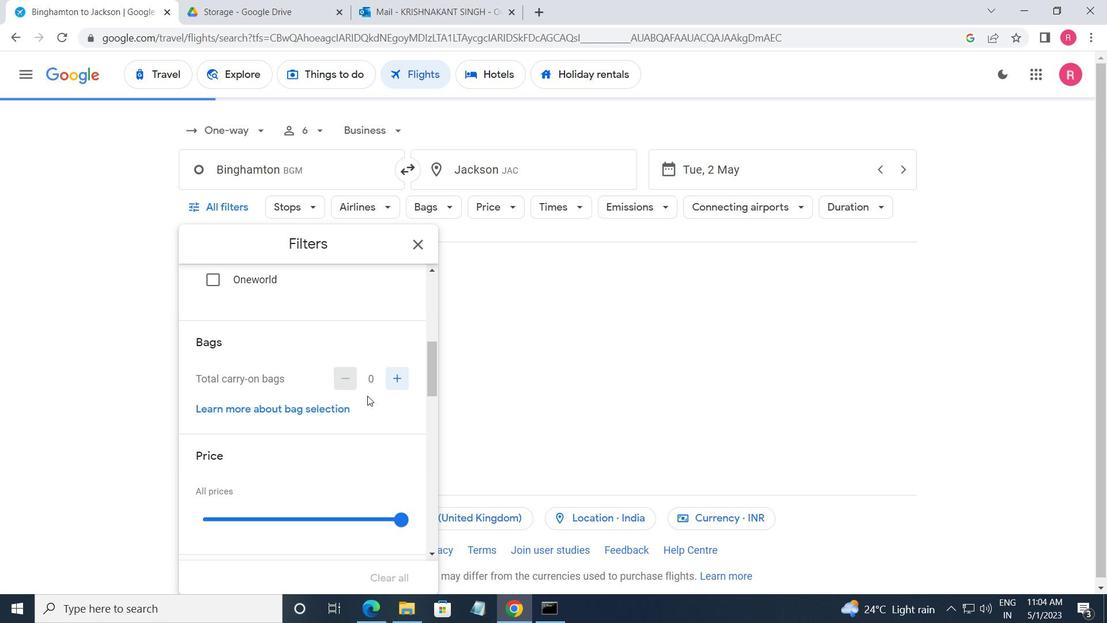 
Action: Mouse scrolled (374, 399) with delta (0, 0)
Screenshot: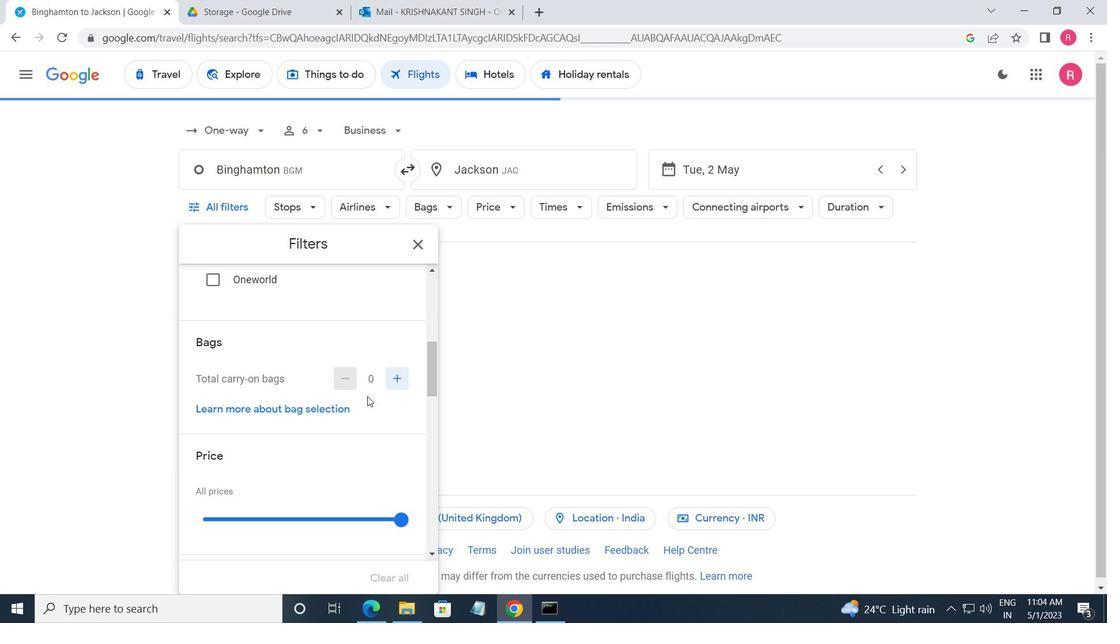 
Action: Mouse moved to (379, 375)
Screenshot: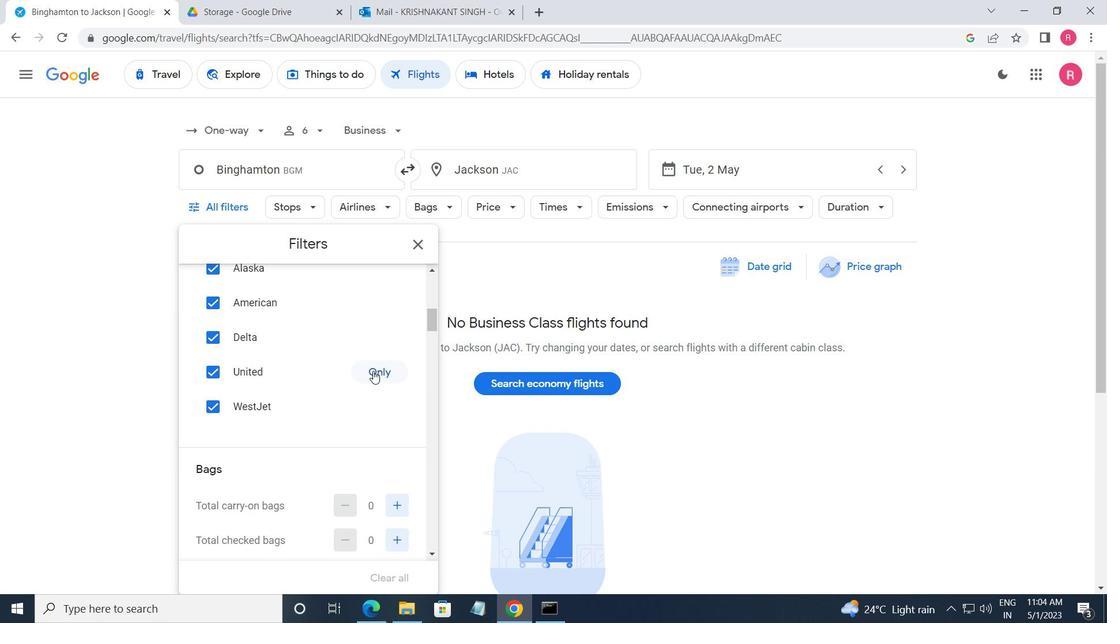 
Action: Mouse scrolled (379, 374) with delta (0, 0)
Screenshot: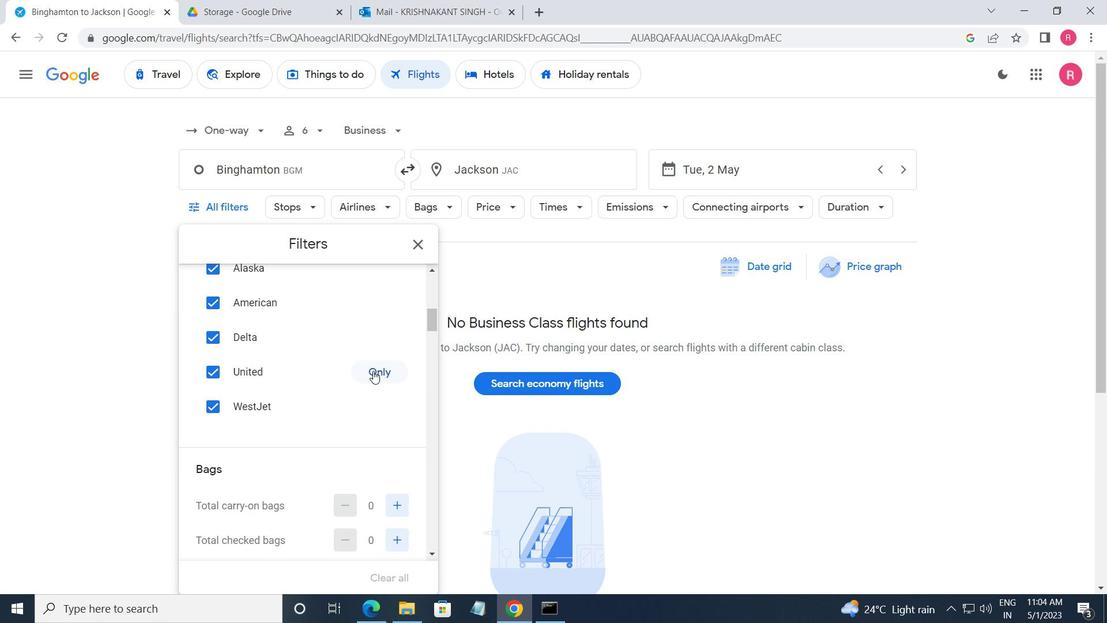 
Action: Mouse moved to (379, 377)
Screenshot: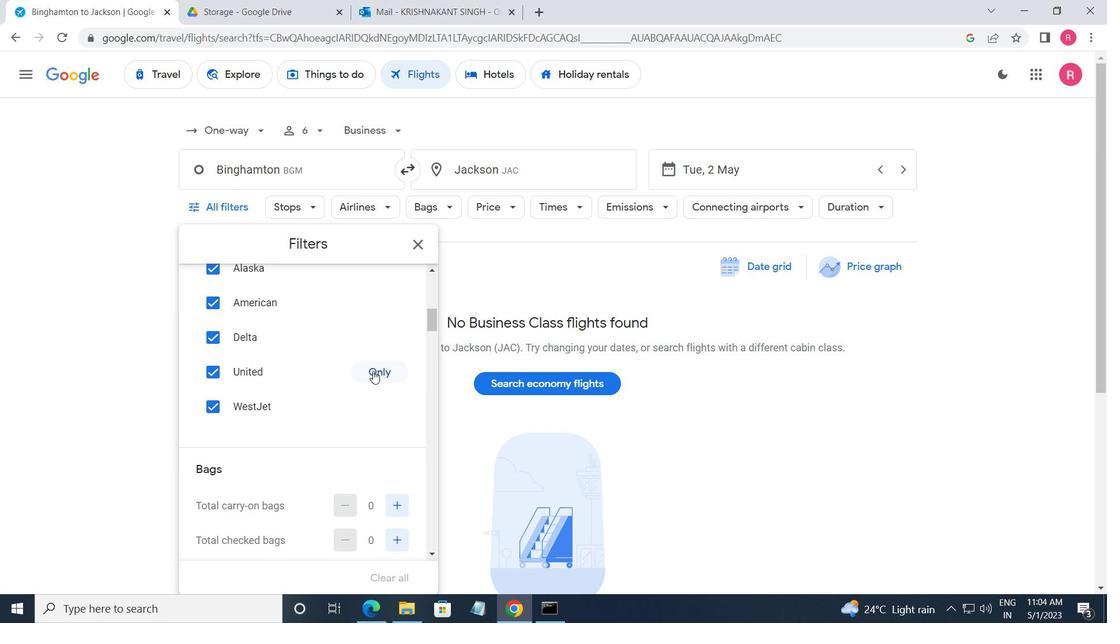 
Action: Mouse scrolled (379, 376) with delta (0, 0)
Screenshot: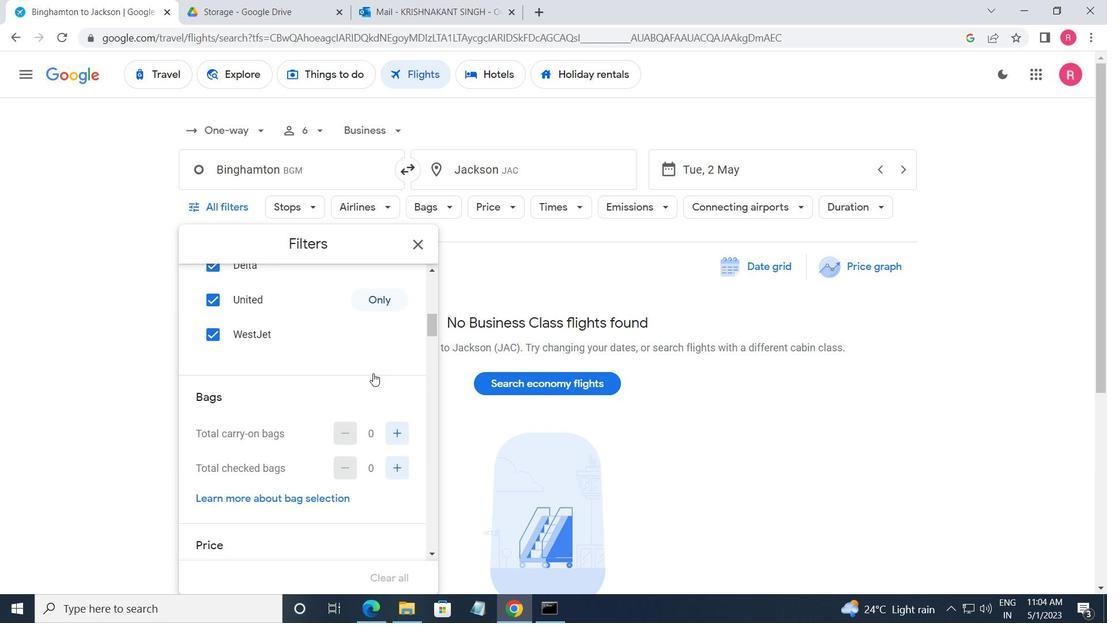 
Action: Mouse scrolled (379, 376) with delta (0, 0)
Screenshot: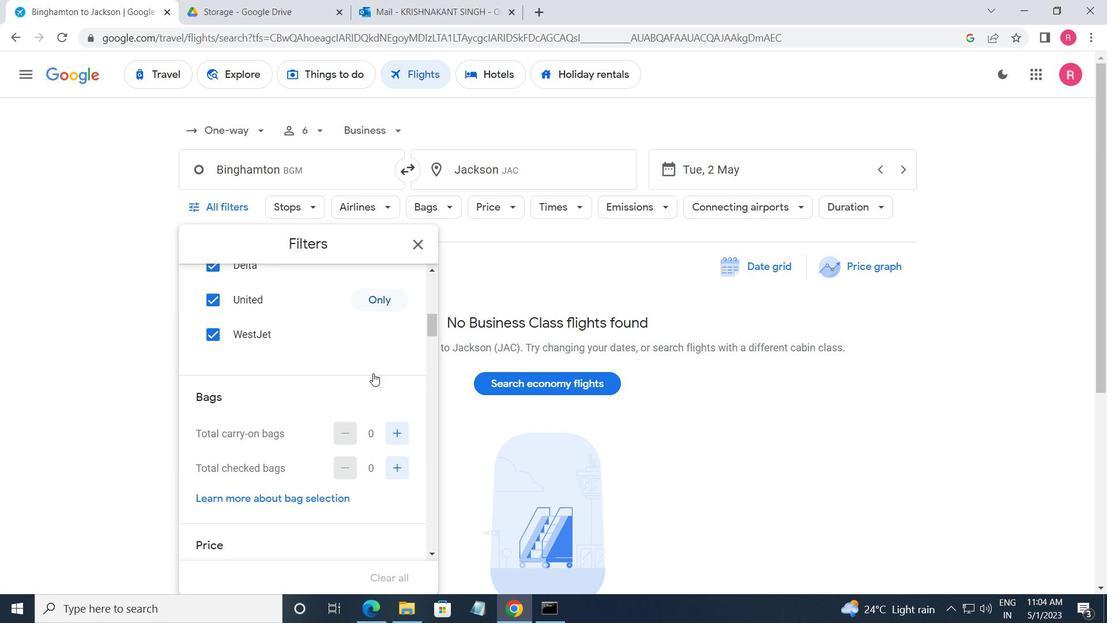 
Action: Mouse scrolled (379, 376) with delta (0, 0)
Screenshot: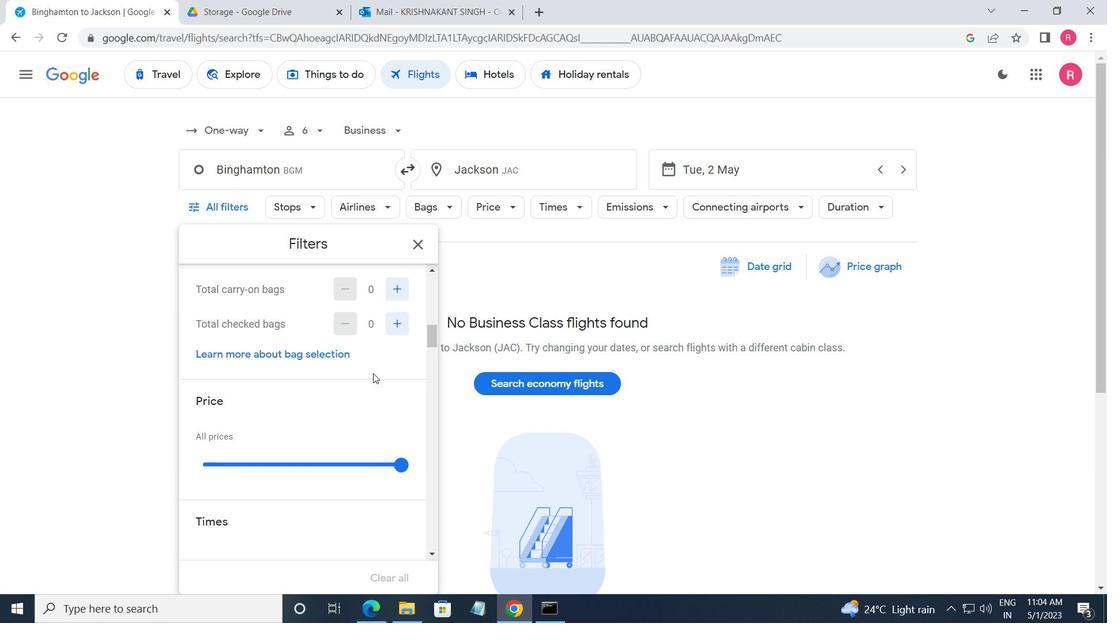 
Action: Mouse moved to (411, 398)
Screenshot: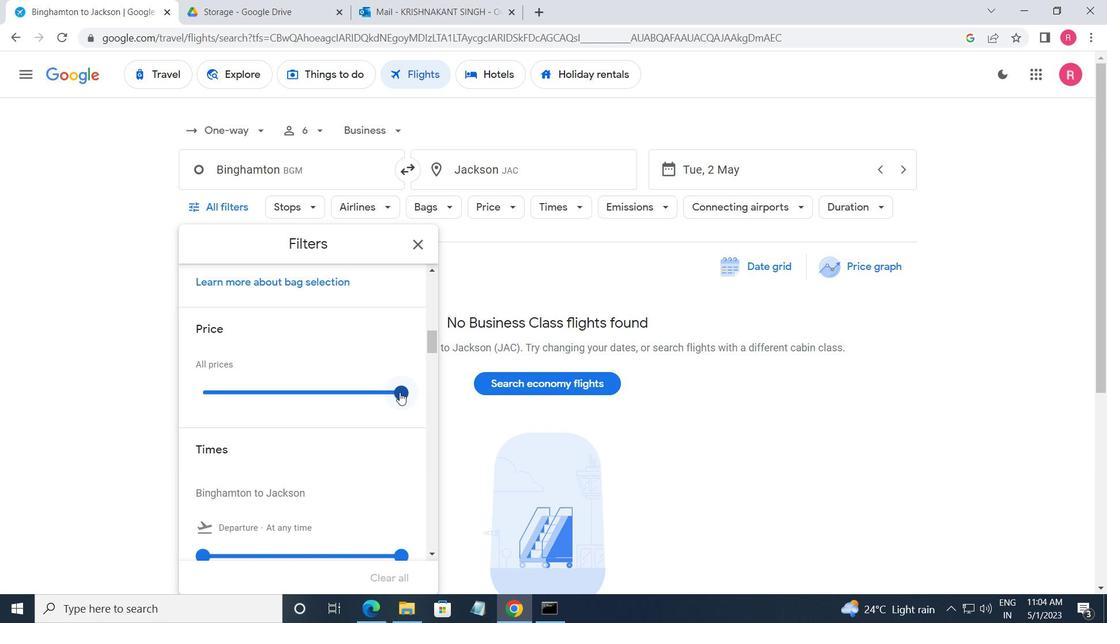 
Action: Mouse pressed left at (411, 398)
Screenshot: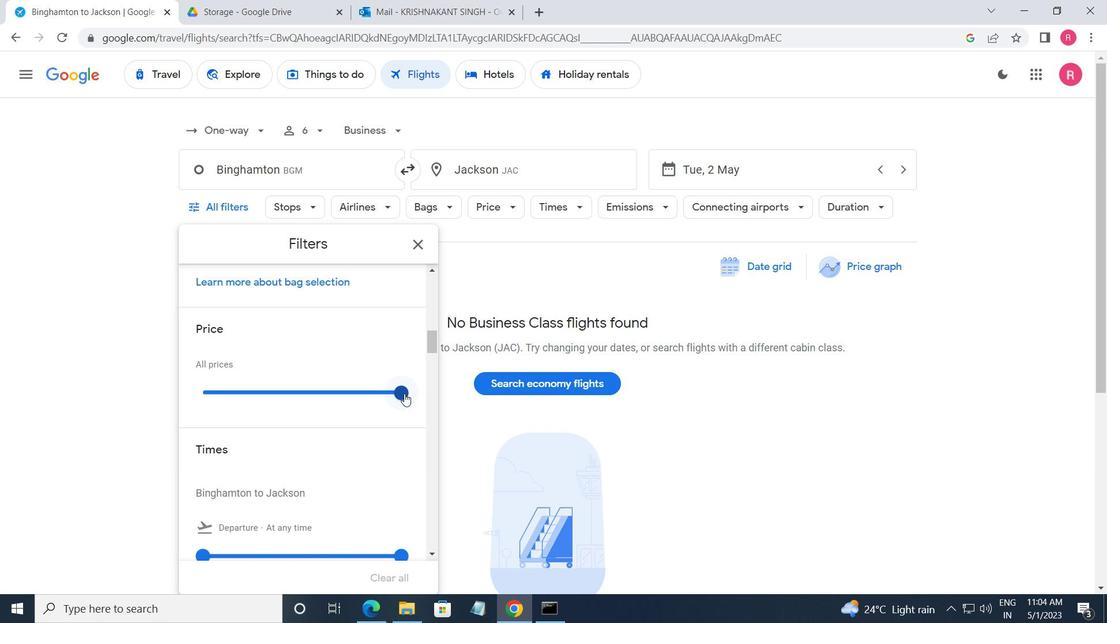 
Action: Mouse moved to (260, 405)
Screenshot: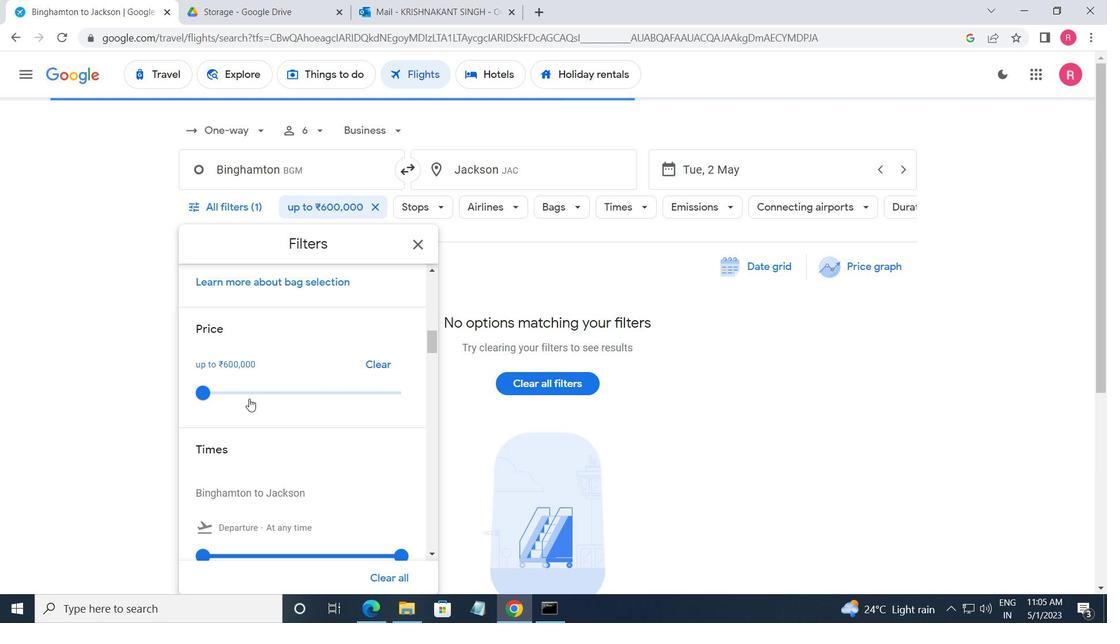 
Action: Mouse scrolled (260, 404) with delta (0, 0)
Screenshot: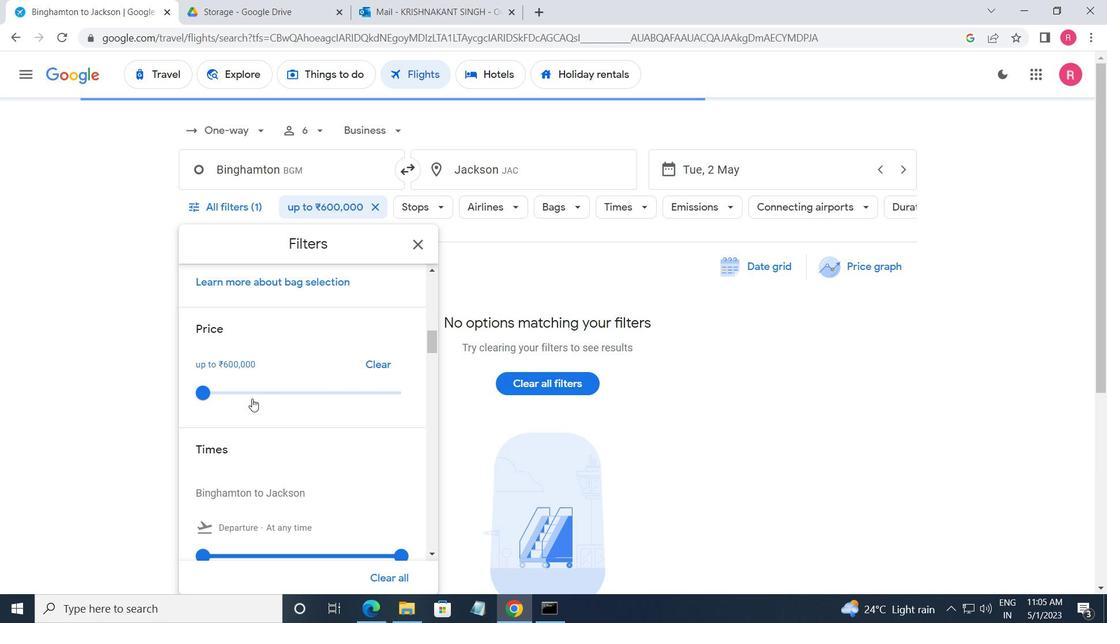 
Action: Mouse moved to (261, 406)
Screenshot: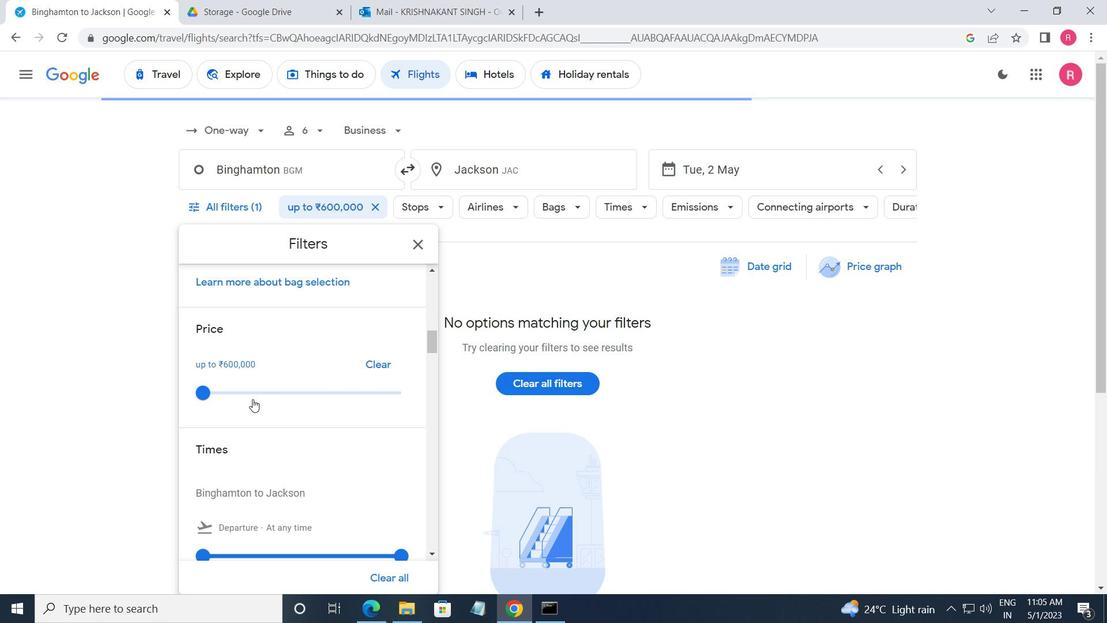 
Action: Mouse scrolled (261, 406) with delta (0, 0)
Screenshot: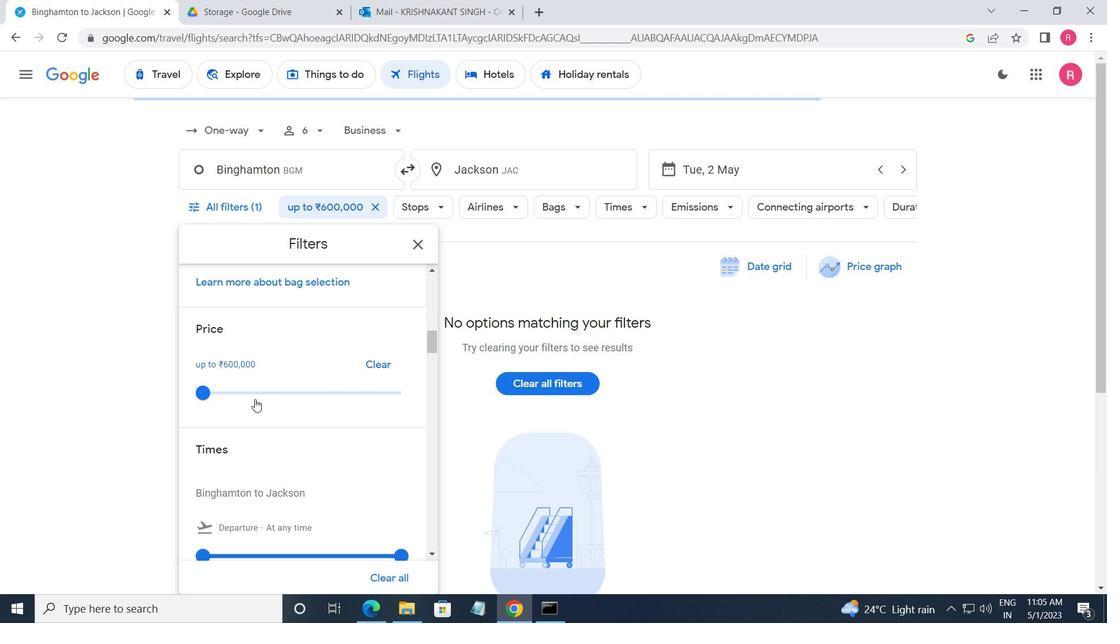 
Action: Mouse moved to (211, 408)
Screenshot: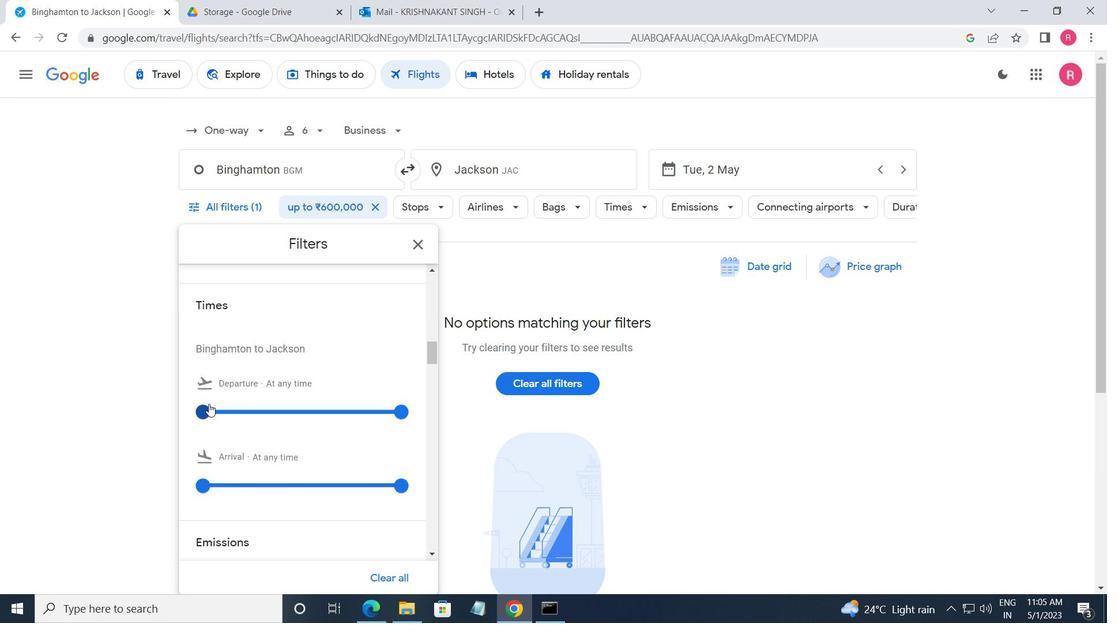
Action: Mouse pressed left at (211, 408)
Screenshot: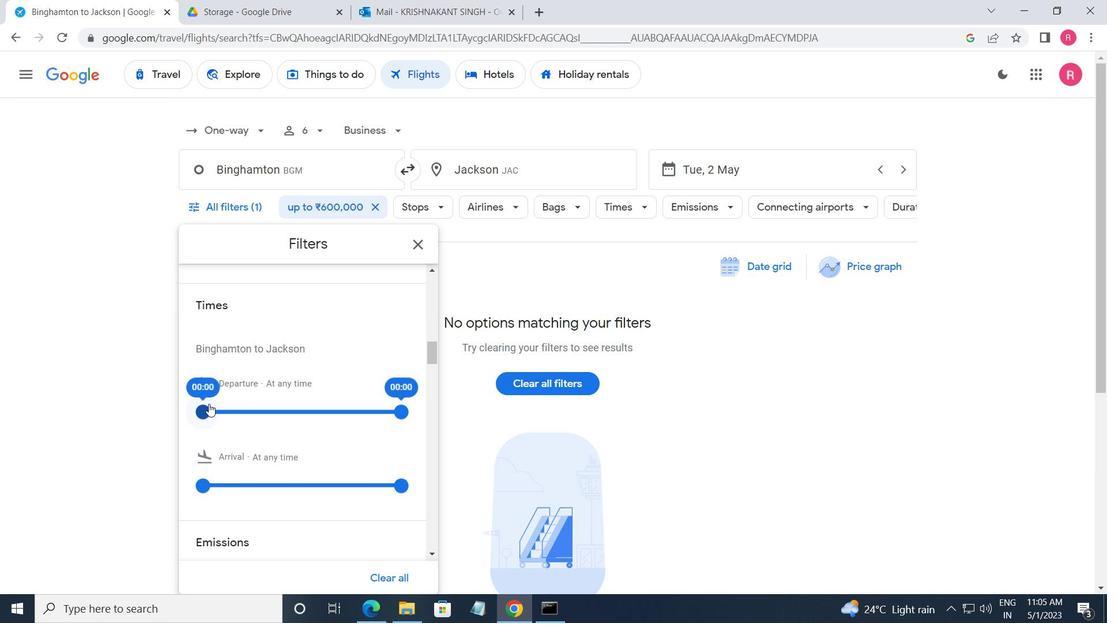 
Action: Mouse moved to (402, 417)
Screenshot: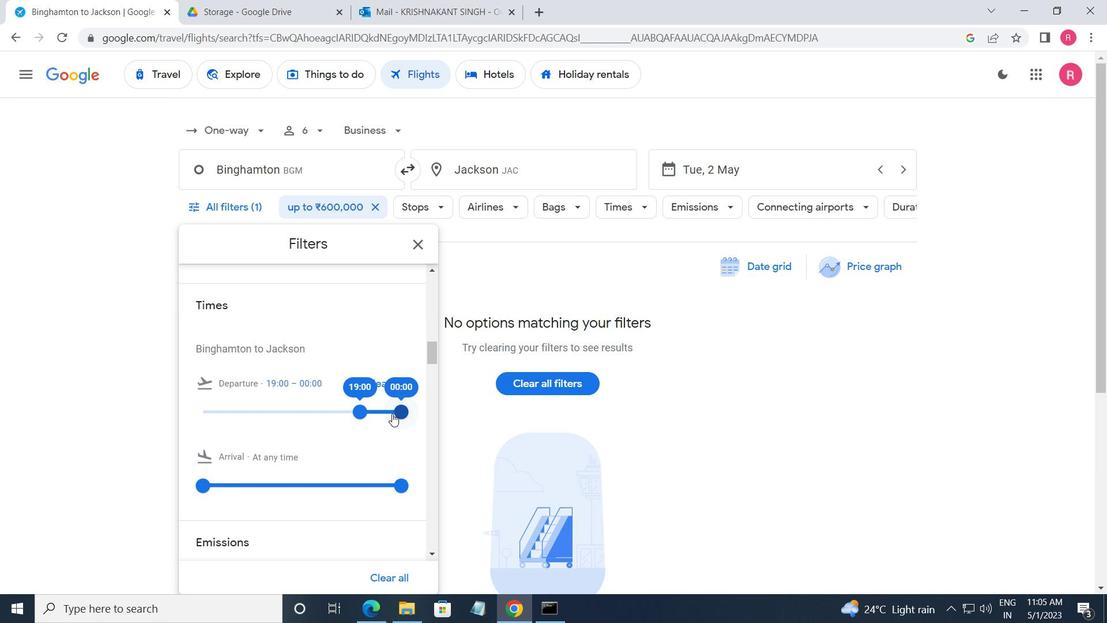 
Action: Mouse pressed left at (402, 417)
Screenshot: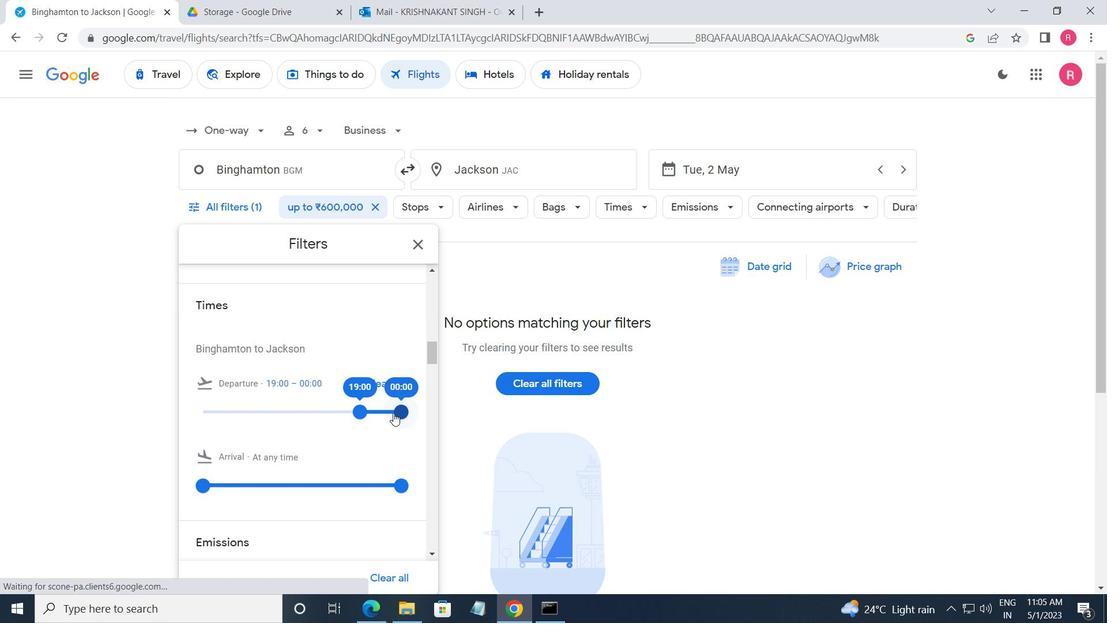 
Action: Mouse moved to (430, 250)
Screenshot: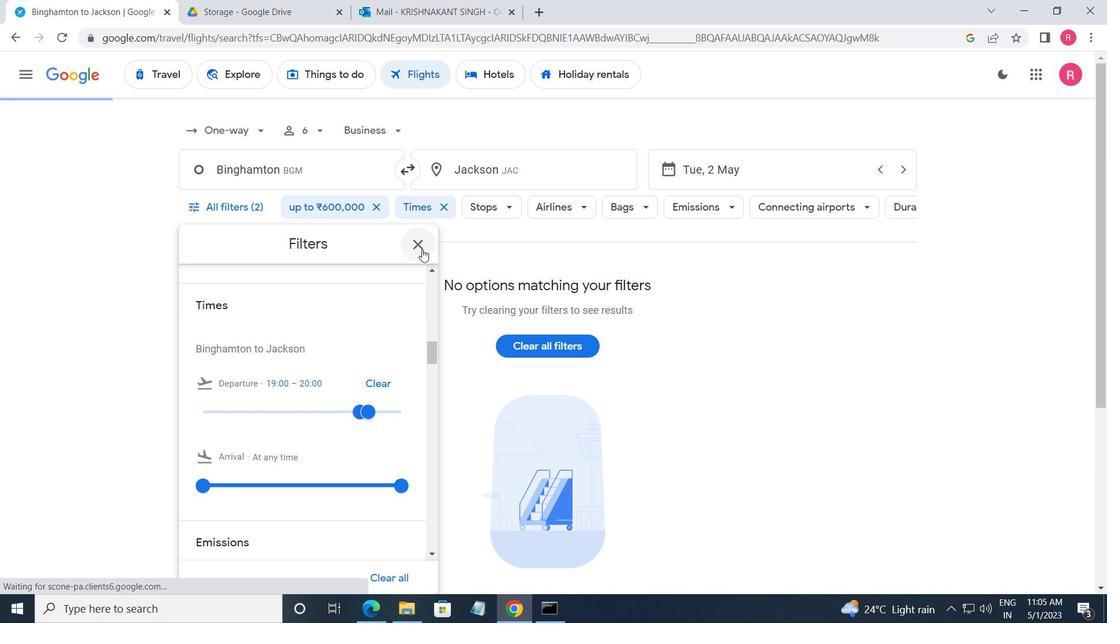 
Action: Mouse pressed left at (430, 250)
Screenshot: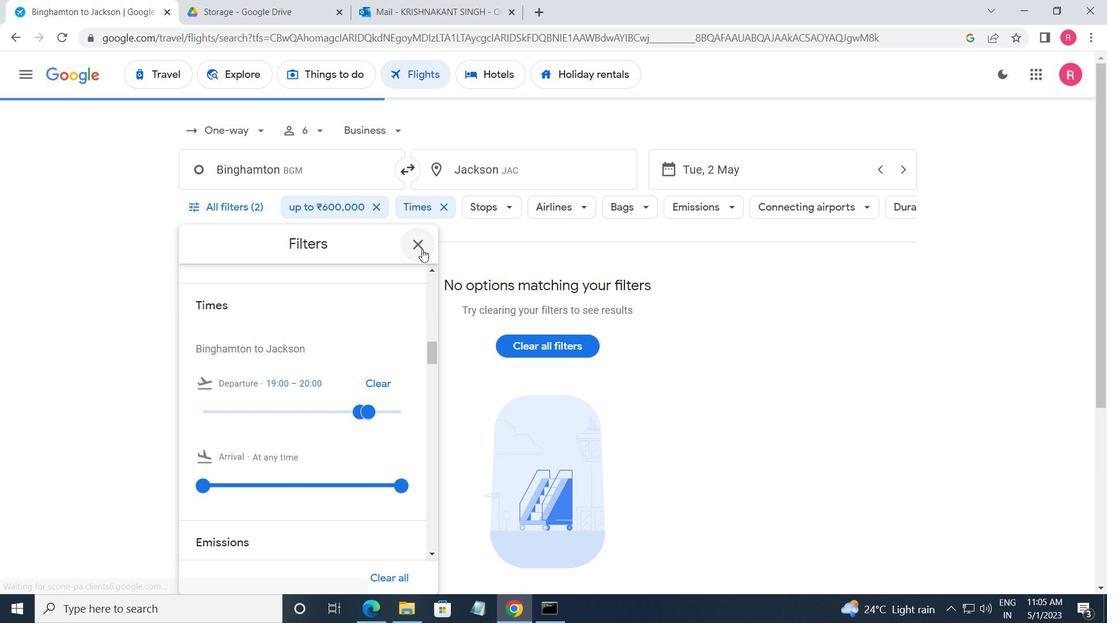 
Action: Mouse moved to (428, 254)
Screenshot: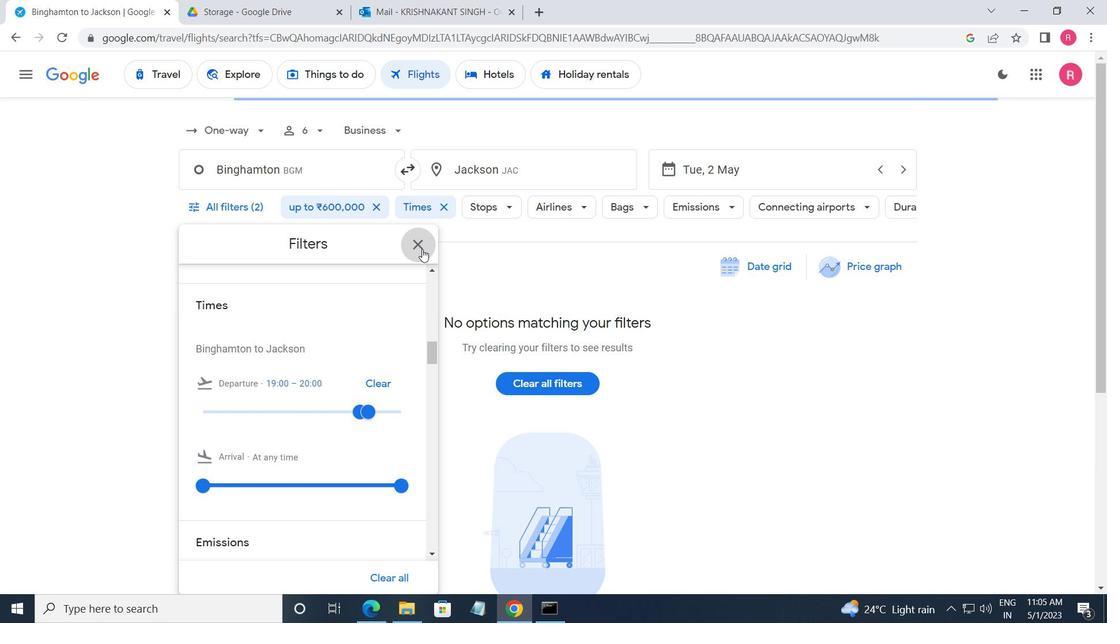 
